 Task: Check the sale-to-list ratio of bar in the last 1 year.
Action: Mouse moved to (992, 219)
Screenshot: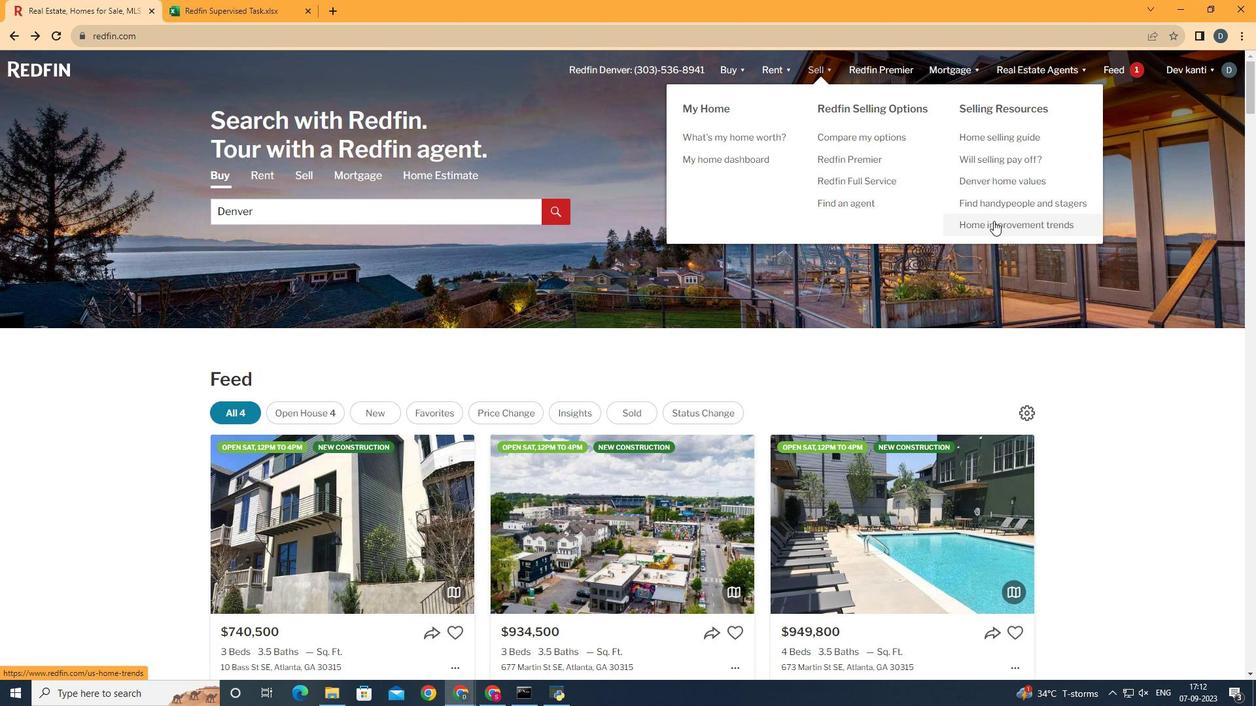
Action: Mouse pressed left at (992, 219)
Screenshot: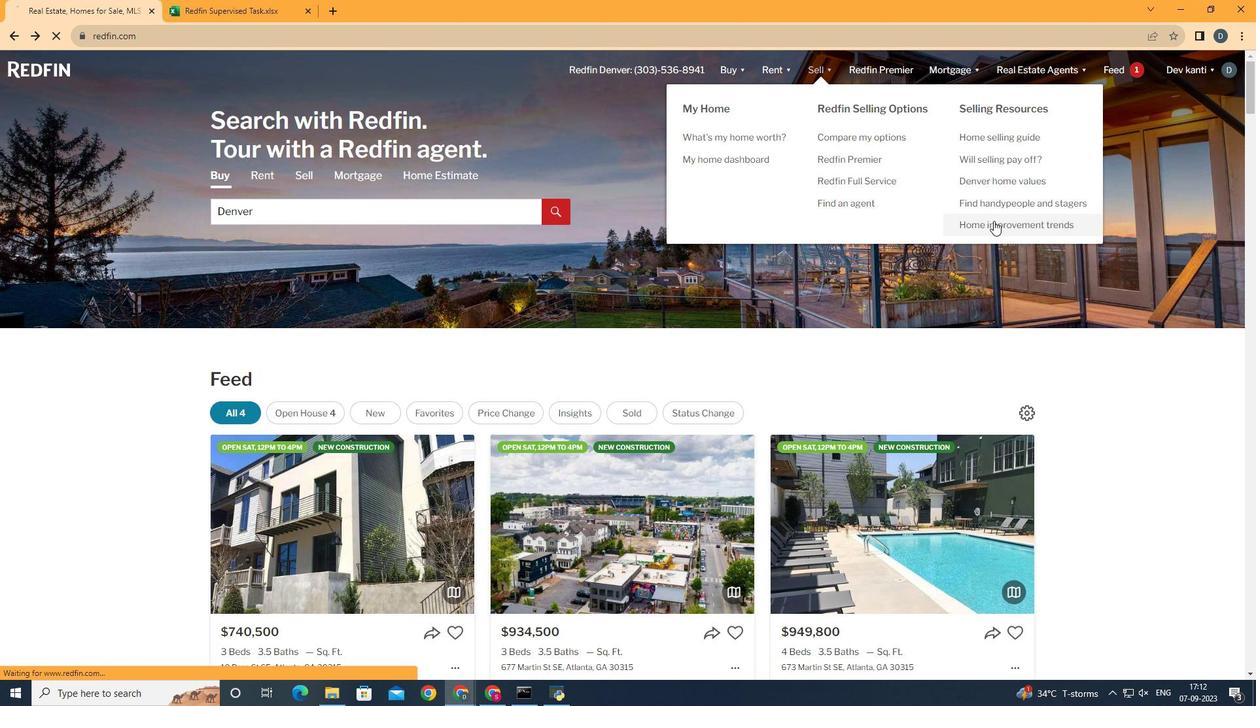 
Action: Mouse moved to (303, 252)
Screenshot: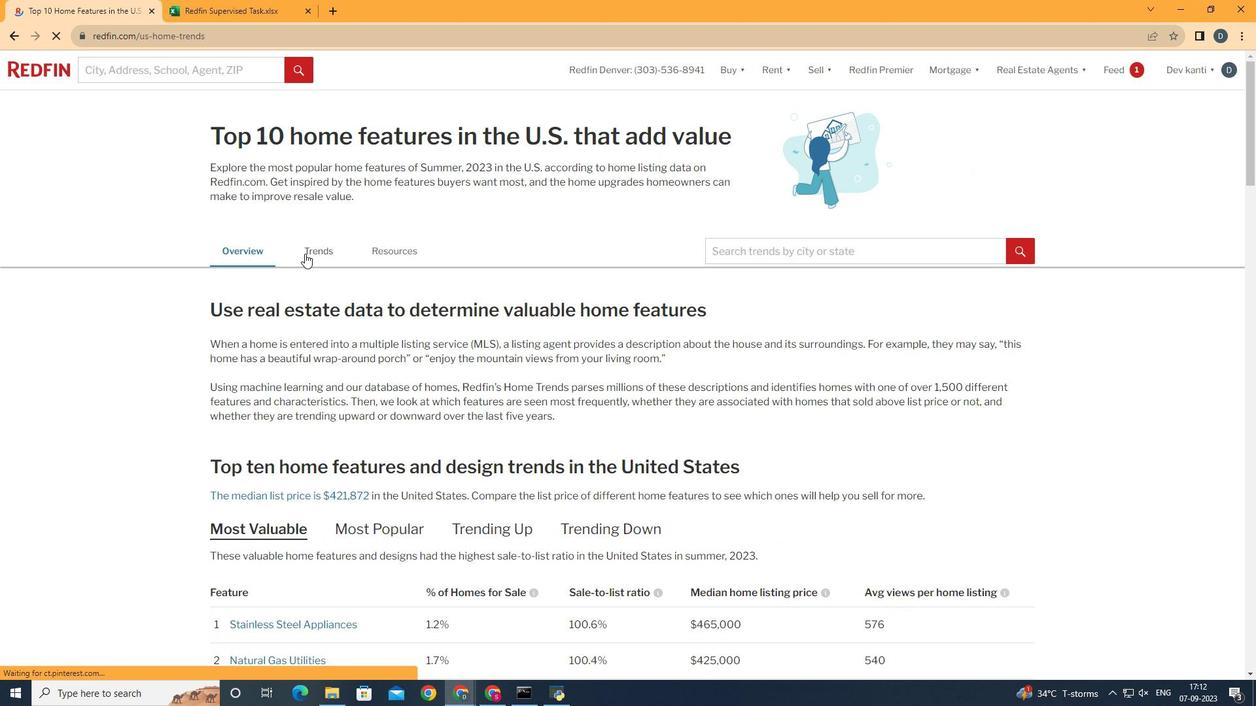 
Action: Mouse pressed left at (303, 252)
Screenshot: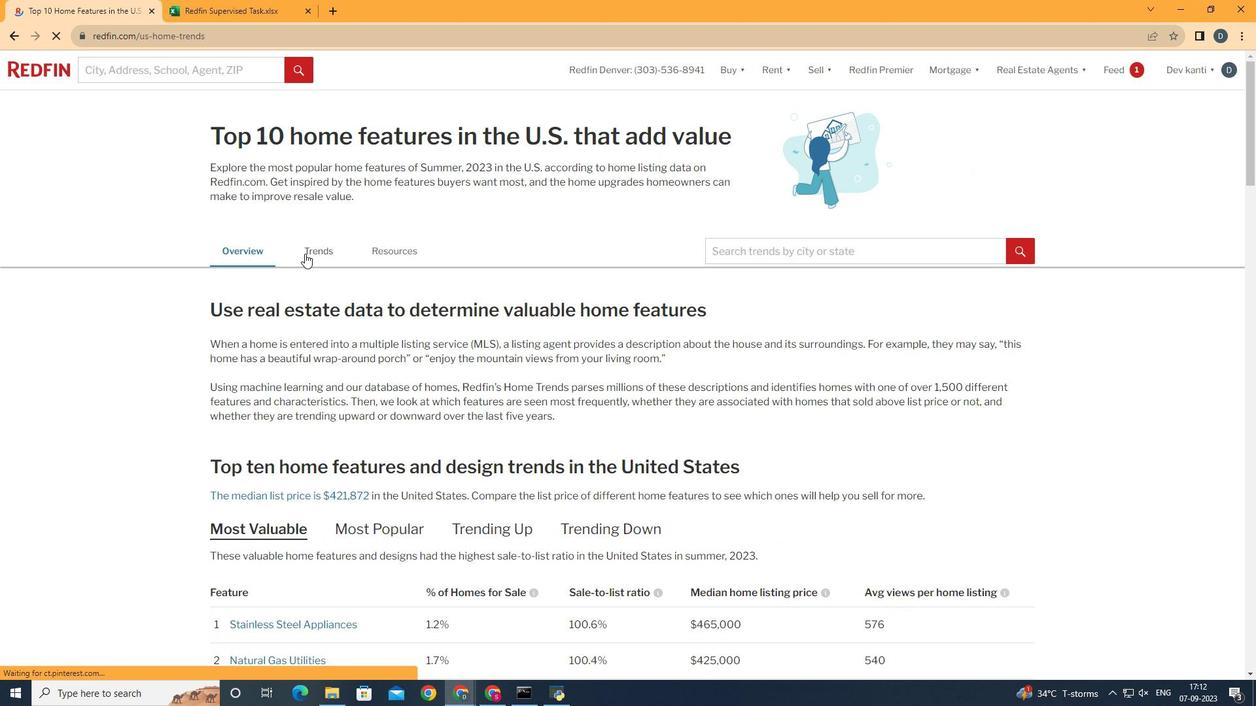 
Action: Mouse moved to (454, 327)
Screenshot: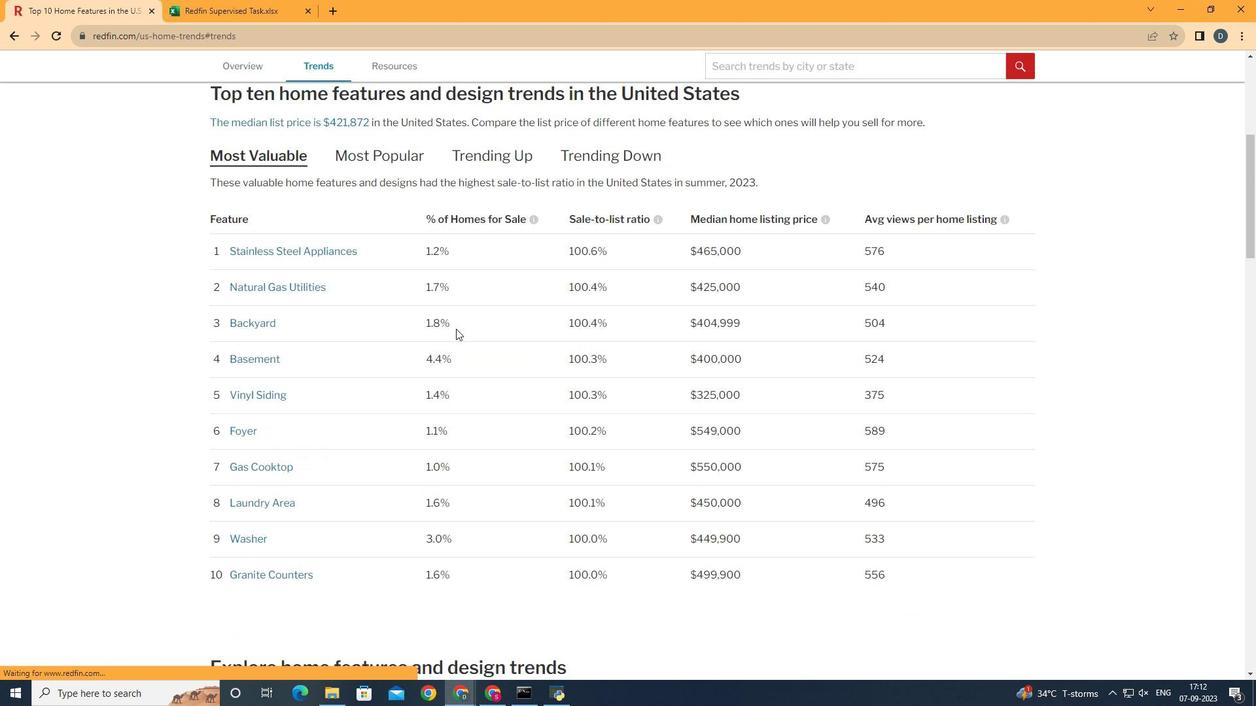 
Action: Mouse scrolled (454, 326) with delta (0, 0)
Screenshot: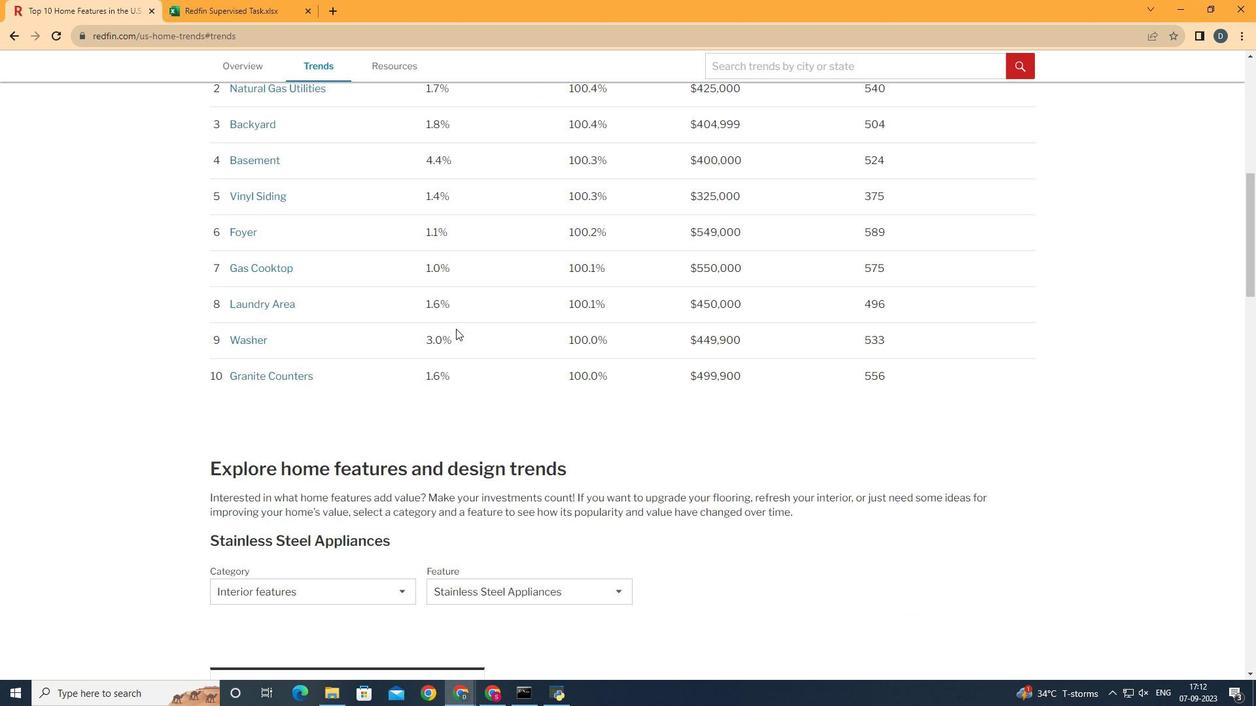 
Action: Mouse scrolled (454, 326) with delta (0, 0)
Screenshot: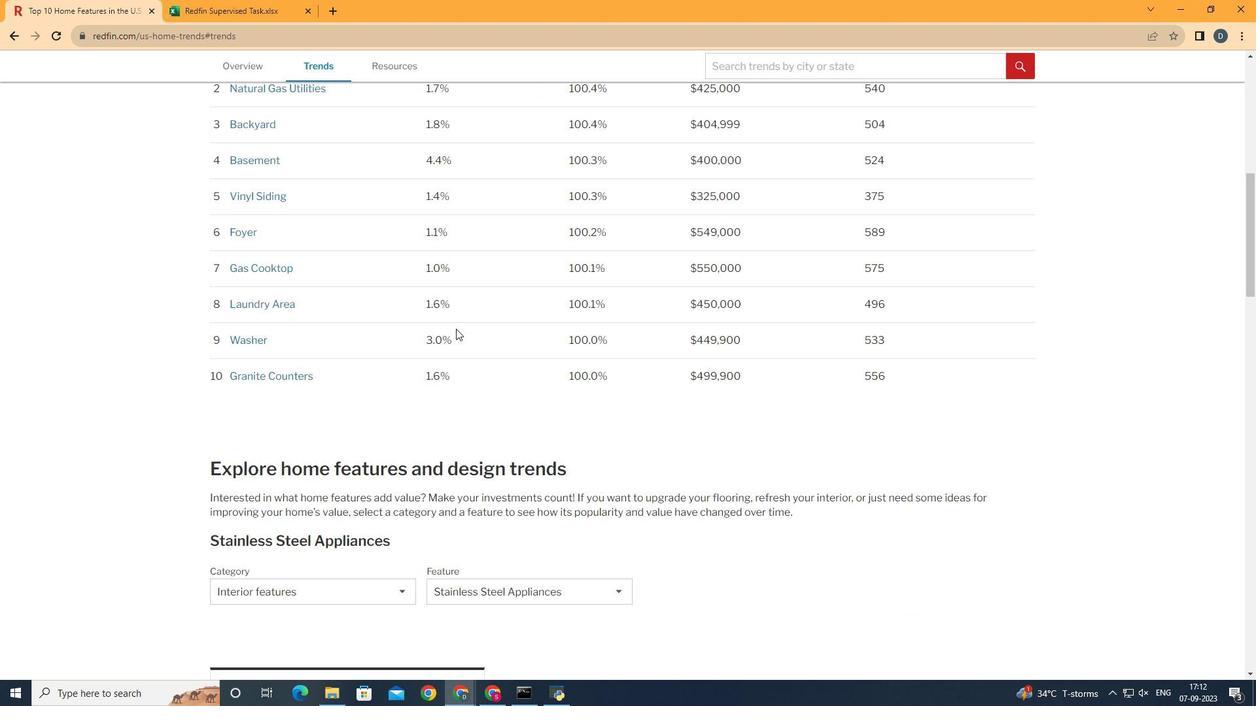 
Action: Mouse scrolled (454, 326) with delta (0, 0)
Screenshot: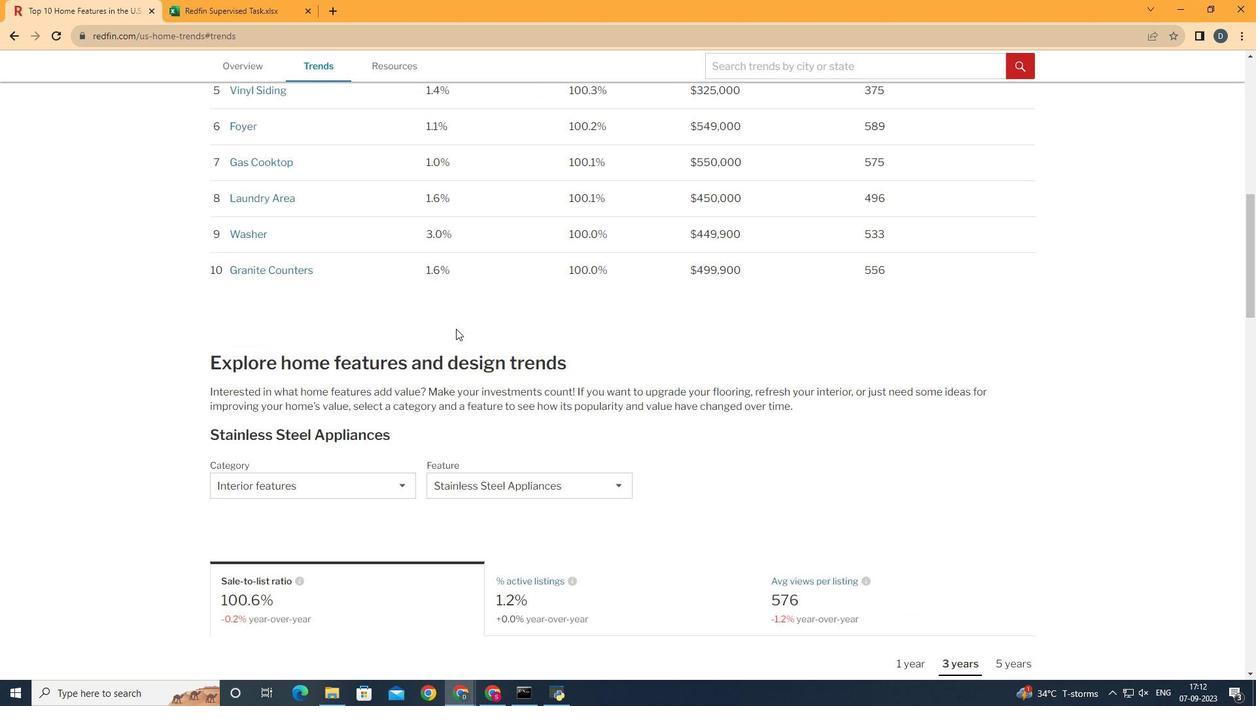 
Action: Mouse scrolled (454, 326) with delta (0, 0)
Screenshot: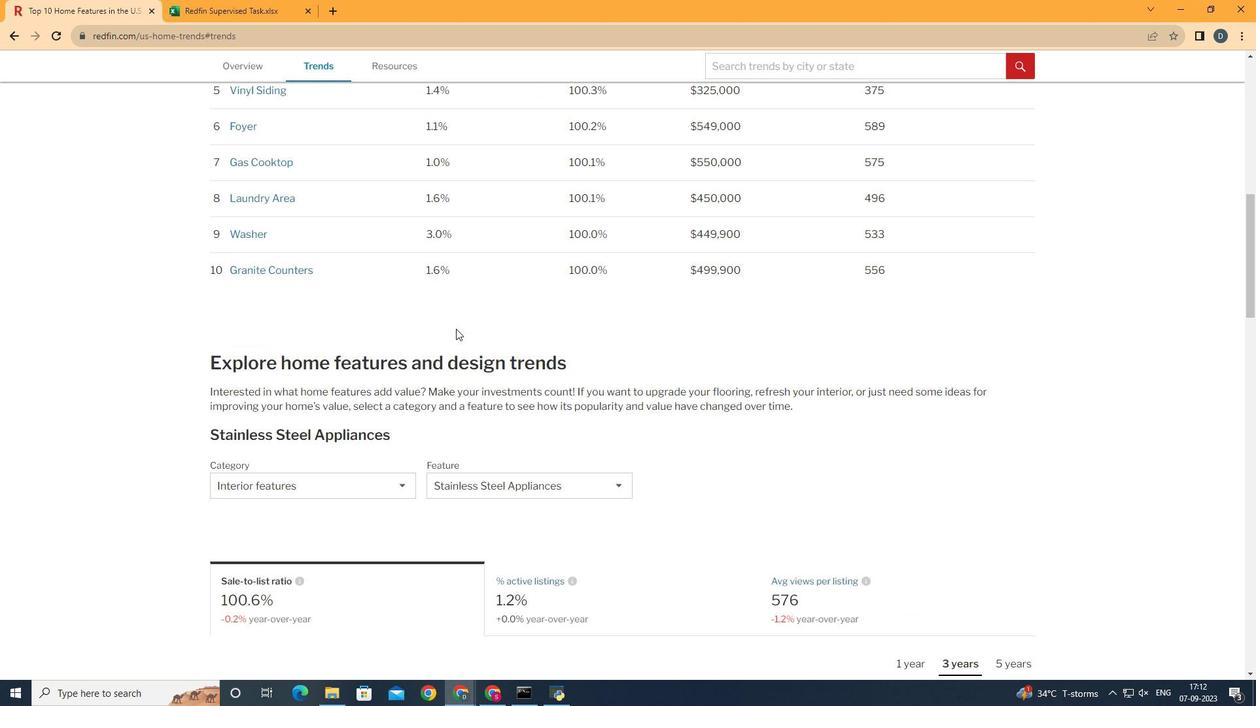 
Action: Mouse scrolled (454, 326) with delta (0, 0)
Screenshot: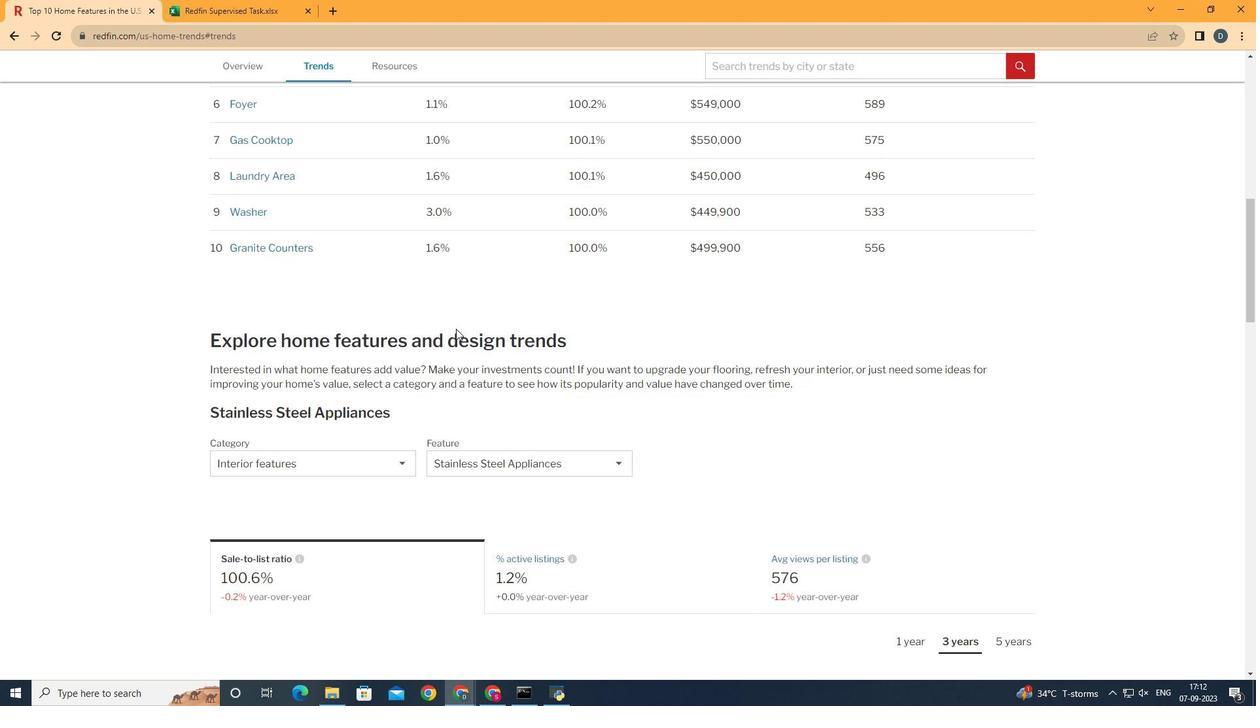 
Action: Mouse scrolled (454, 326) with delta (0, 0)
Screenshot: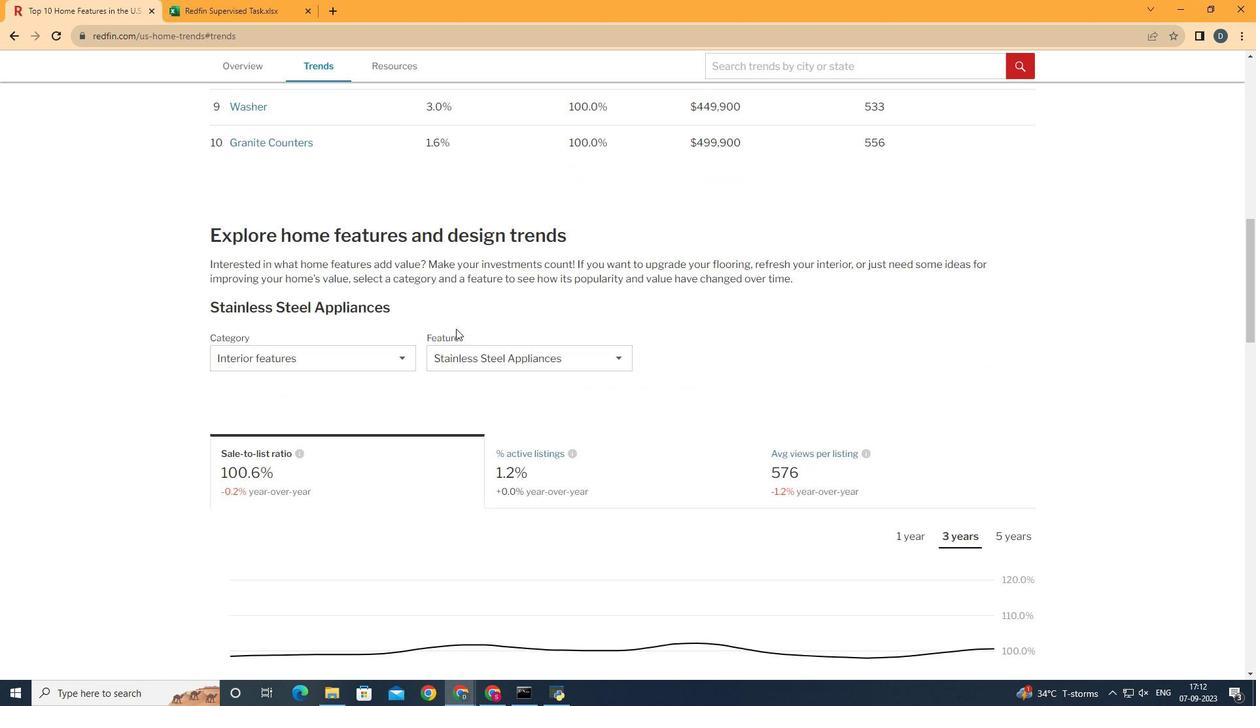 
Action: Mouse scrolled (454, 326) with delta (0, 0)
Screenshot: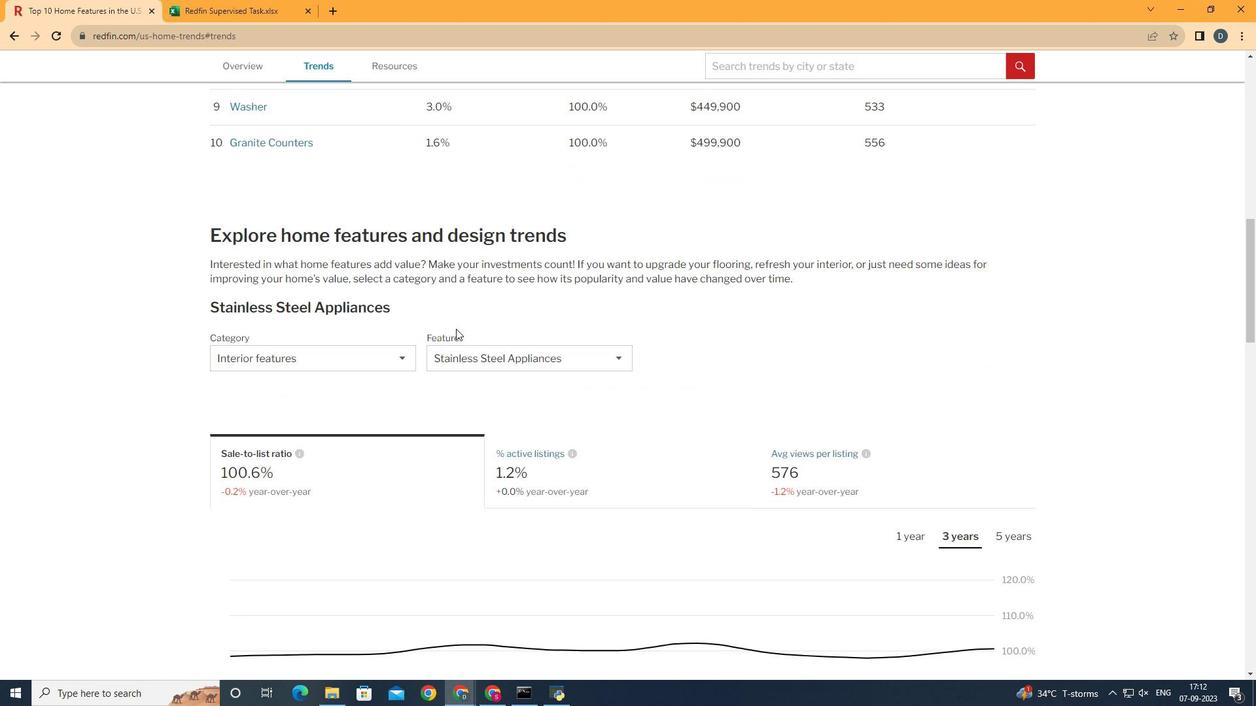 
Action: Mouse scrolled (454, 326) with delta (0, 0)
Screenshot: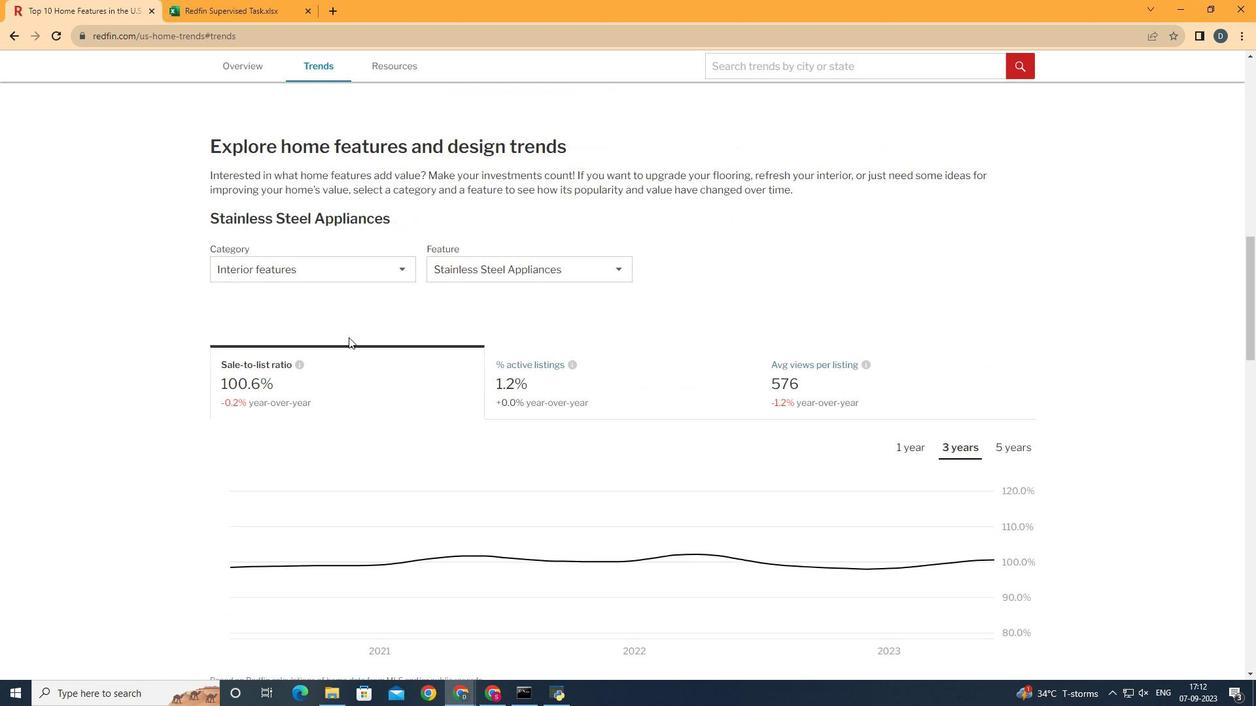 
Action: Mouse moved to (341, 276)
Screenshot: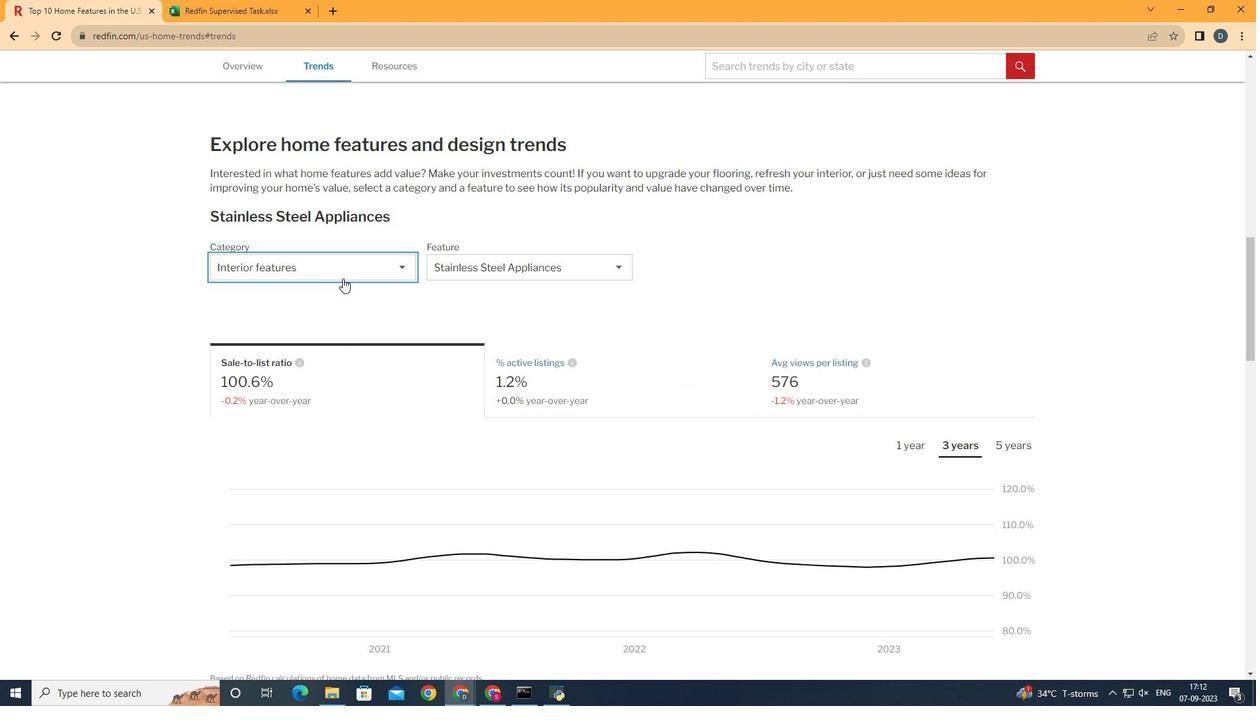 
Action: Mouse pressed left at (341, 276)
Screenshot: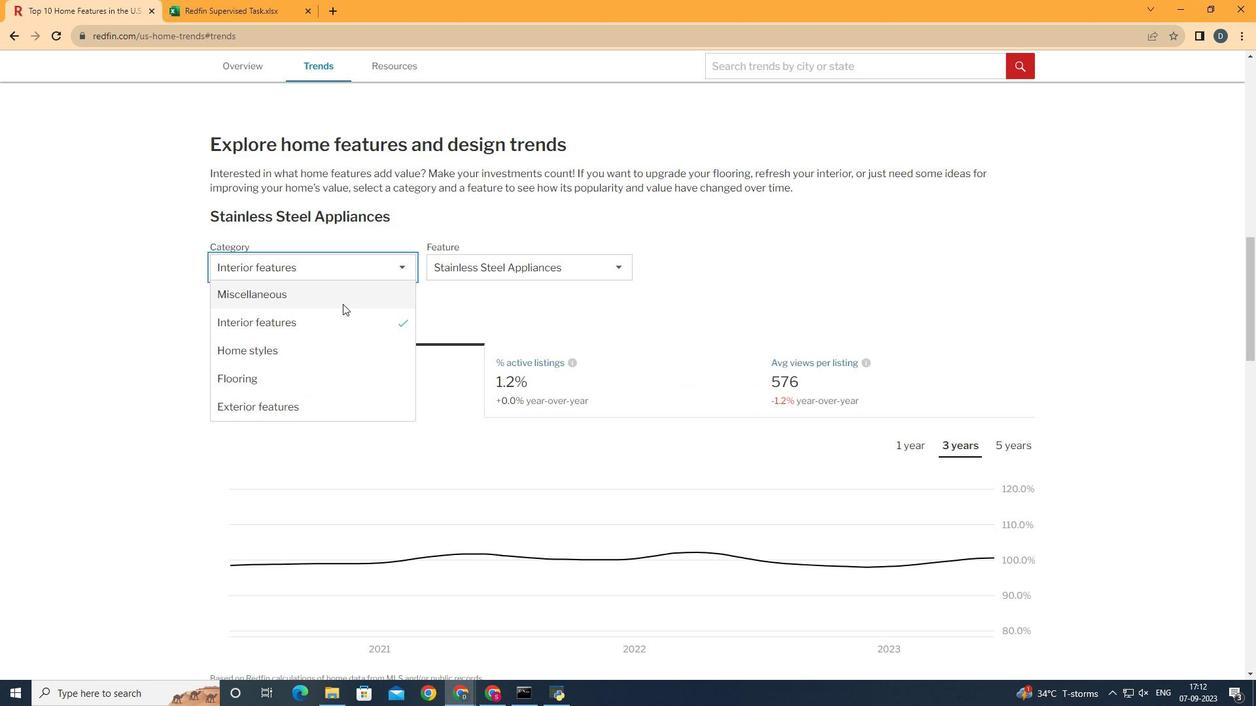 
Action: Mouse moved to (341, 324)
Screenshot: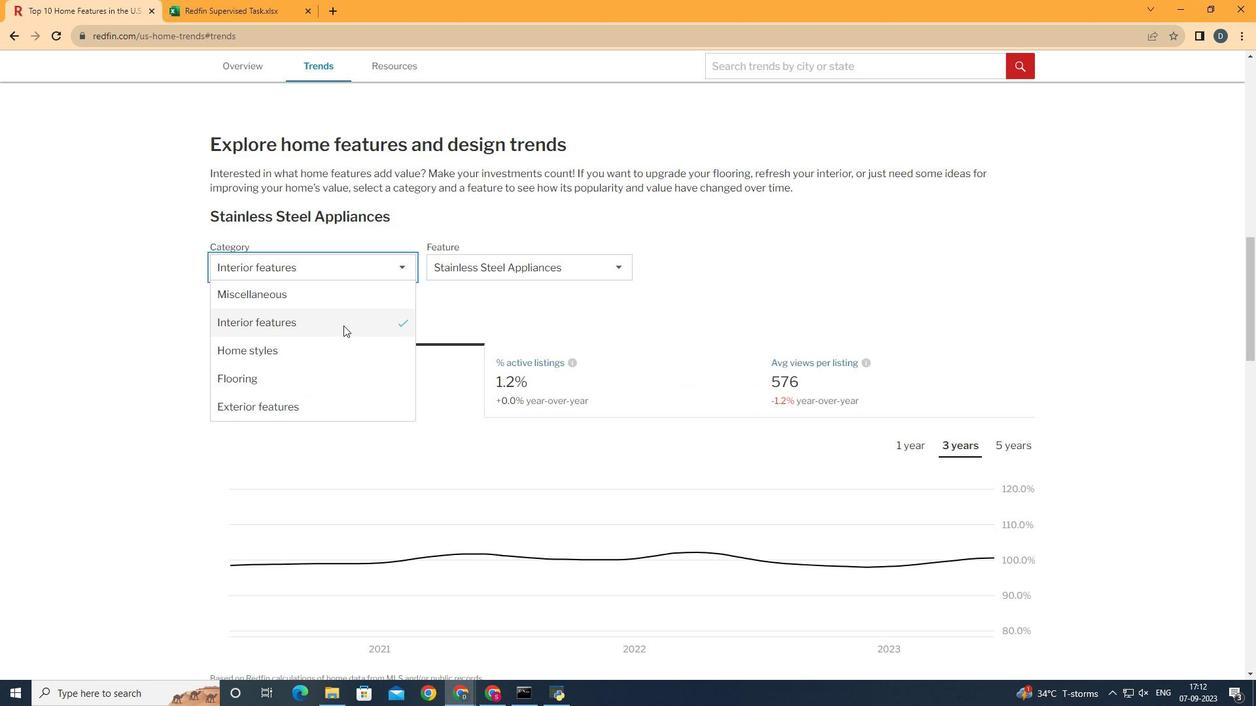 
Action: Mouse pressed left at (341, 324)
Screenshot: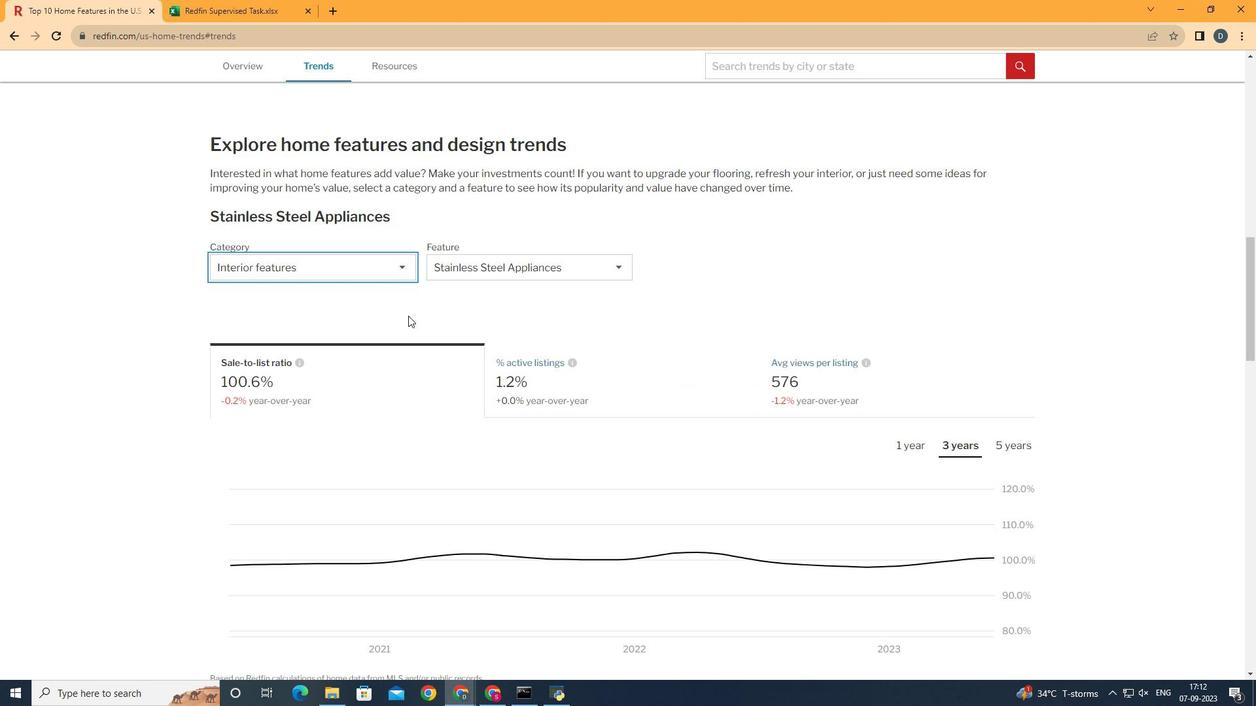 
Action: Mouse moved to (586, 265)
Screenshot: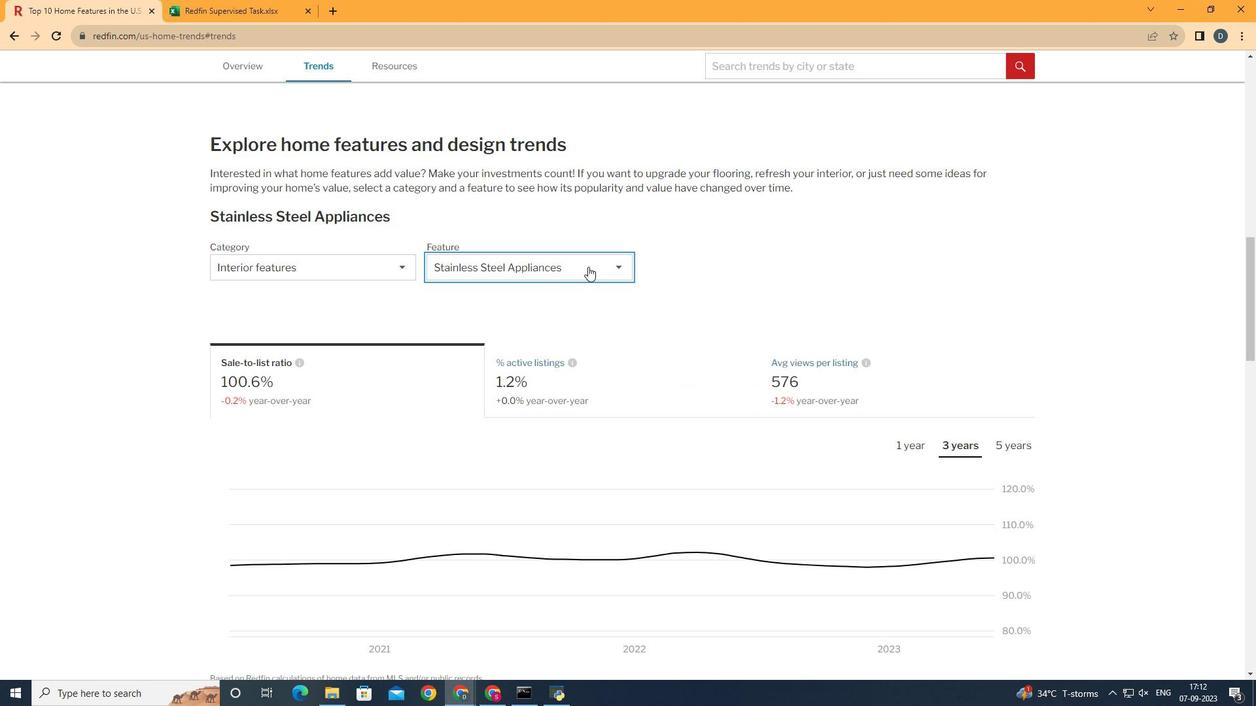 
Action: Mouse pressed left at (586, 265)
Screenshot: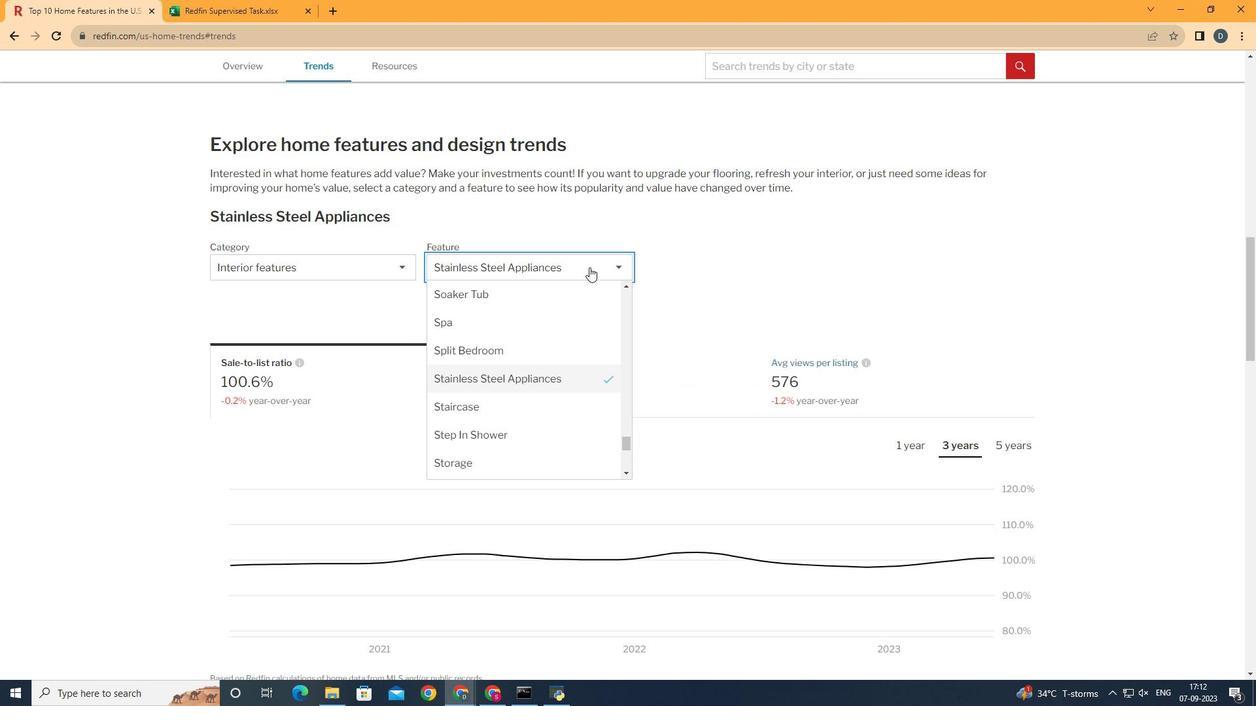 
Action: Mouse moved to (625, 436)
Screenshot: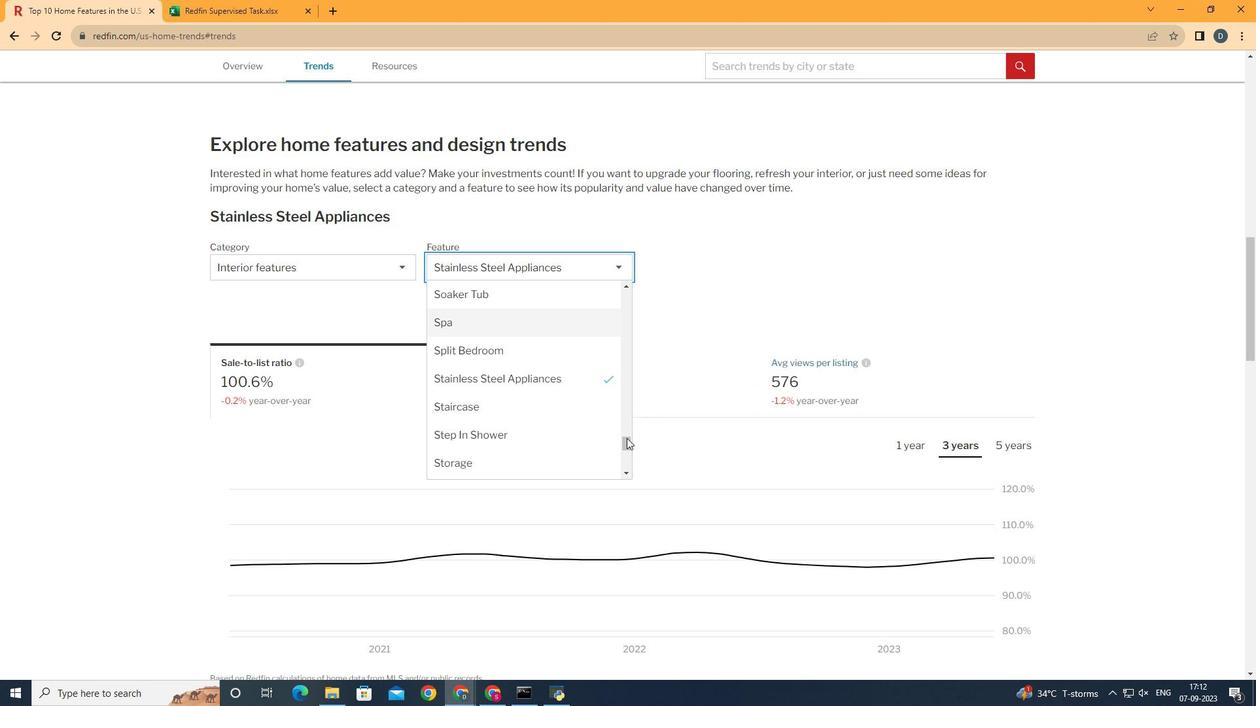 
Action: Mouse pressed left at (625, 436)
Screenshot: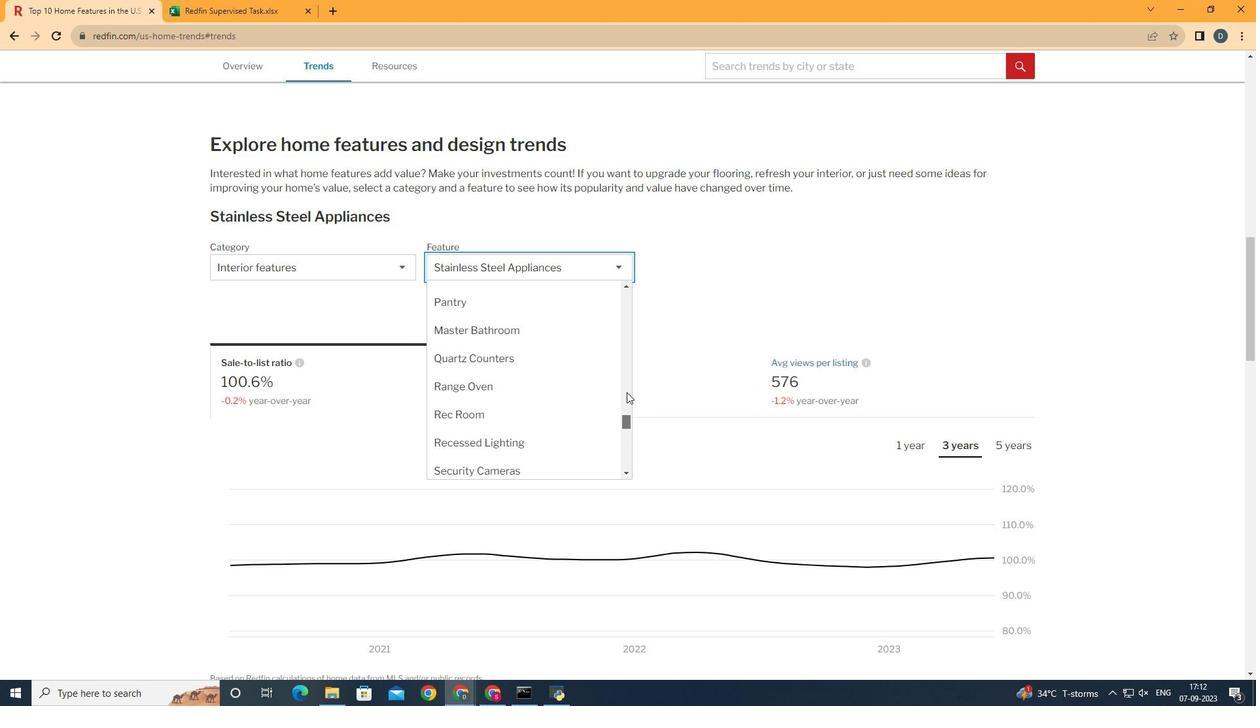 
Action: Mouse moved to (543, 360)
Screenshot: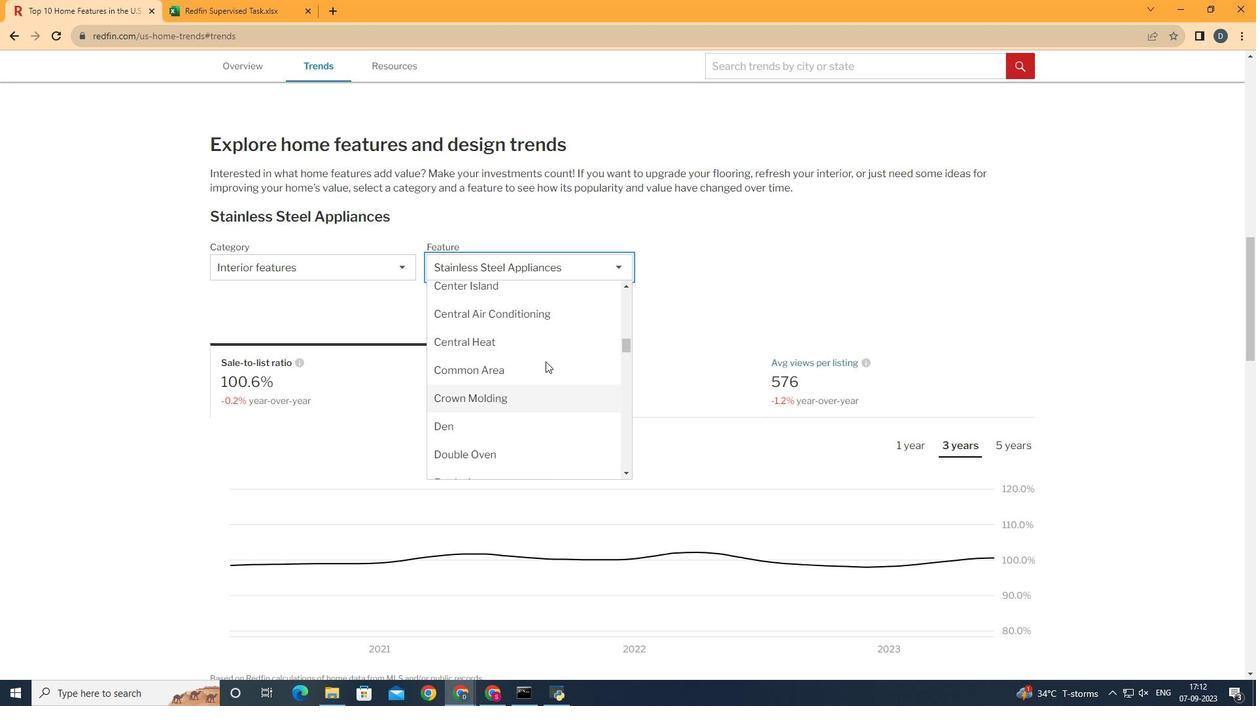 
Action: Mouse scrolled (543, 360) with delta (0, 0)
Screenshot: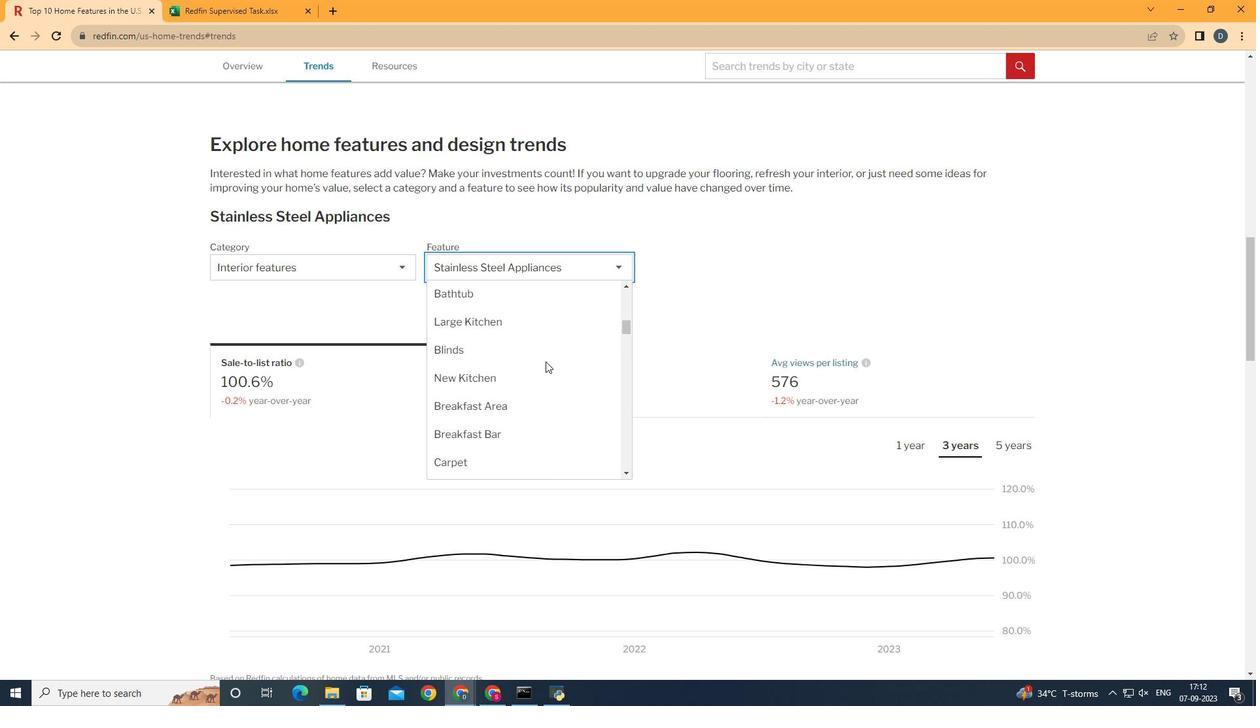 
Action: Mouse scrolled (543, 360) with delta (0, 0)
Screenshot: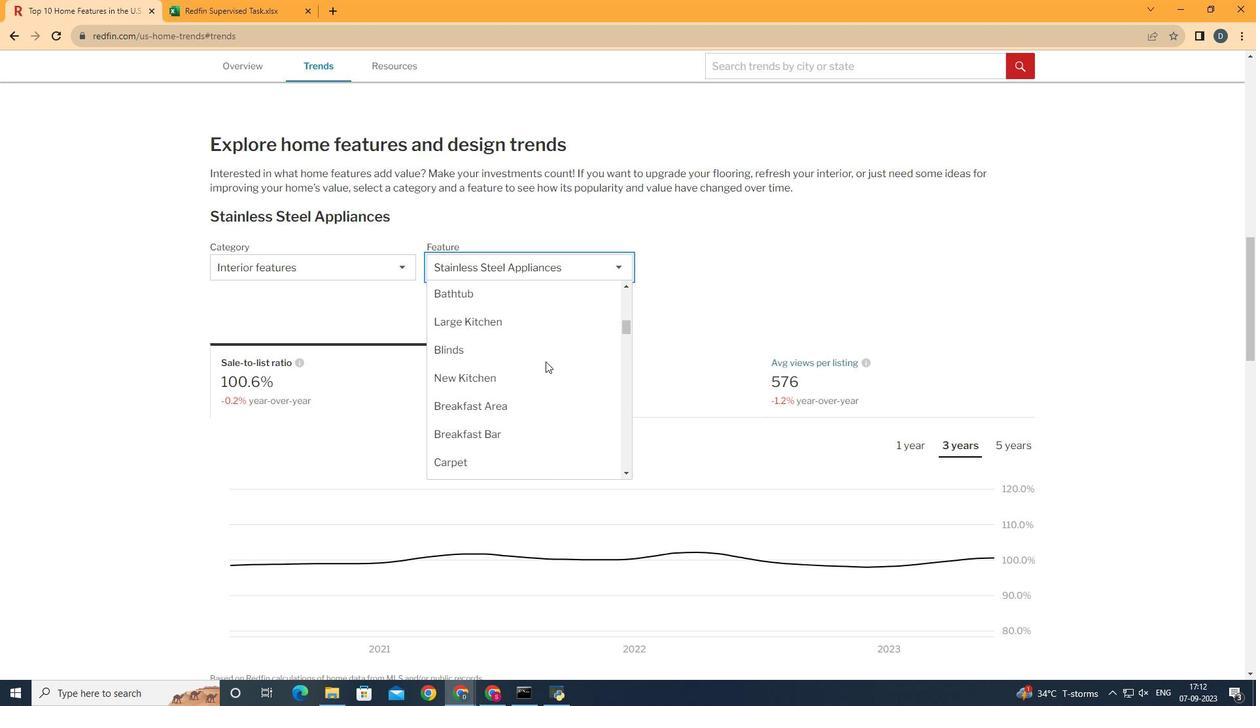 
Action: Mouse scrolled (543, 360) with delta (0, 0)
Screenshot: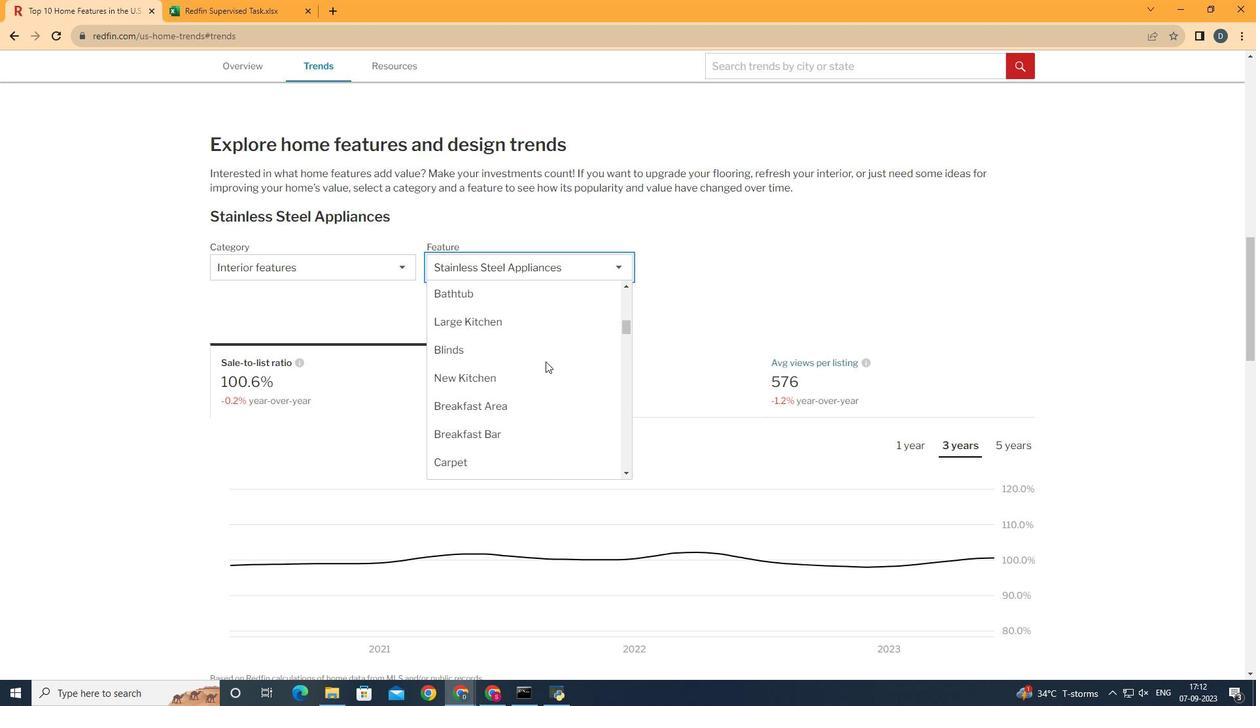 
Action: Mouse scrolled (543, 360) with delta (0, 0)
Screenshot: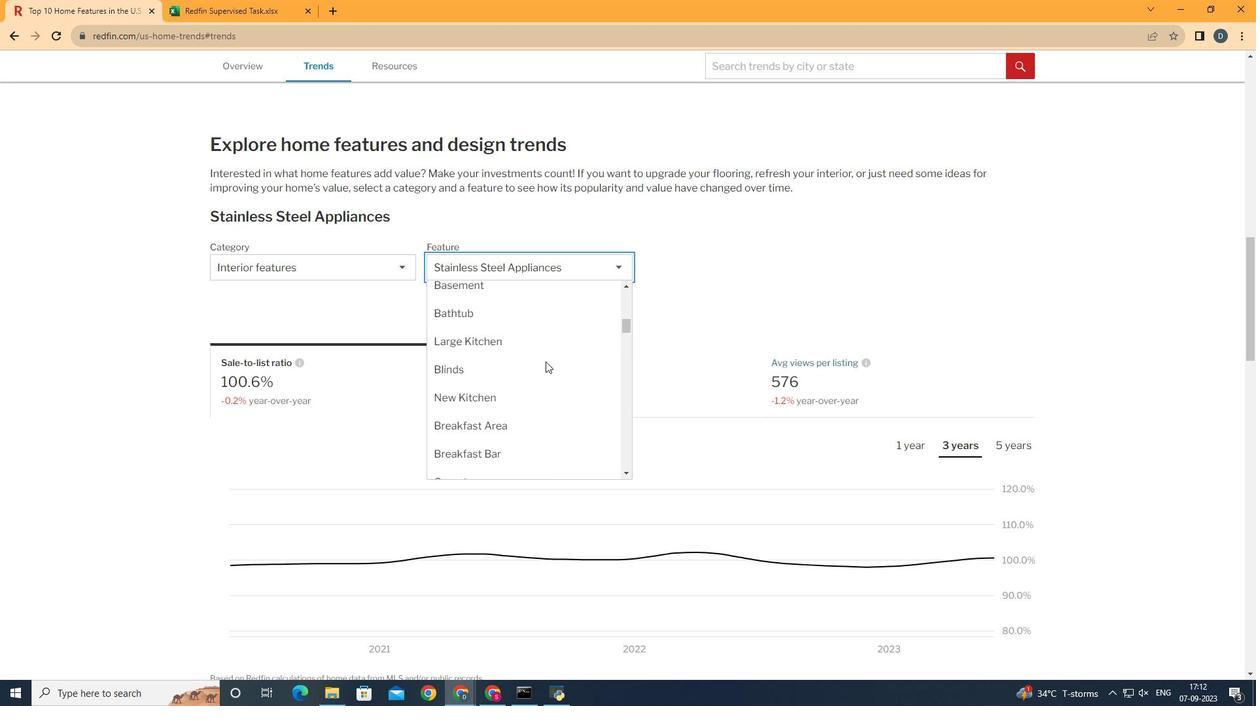 
Action: Mouse scrolled (543, 360) with delta (0, 0)
Screenshot: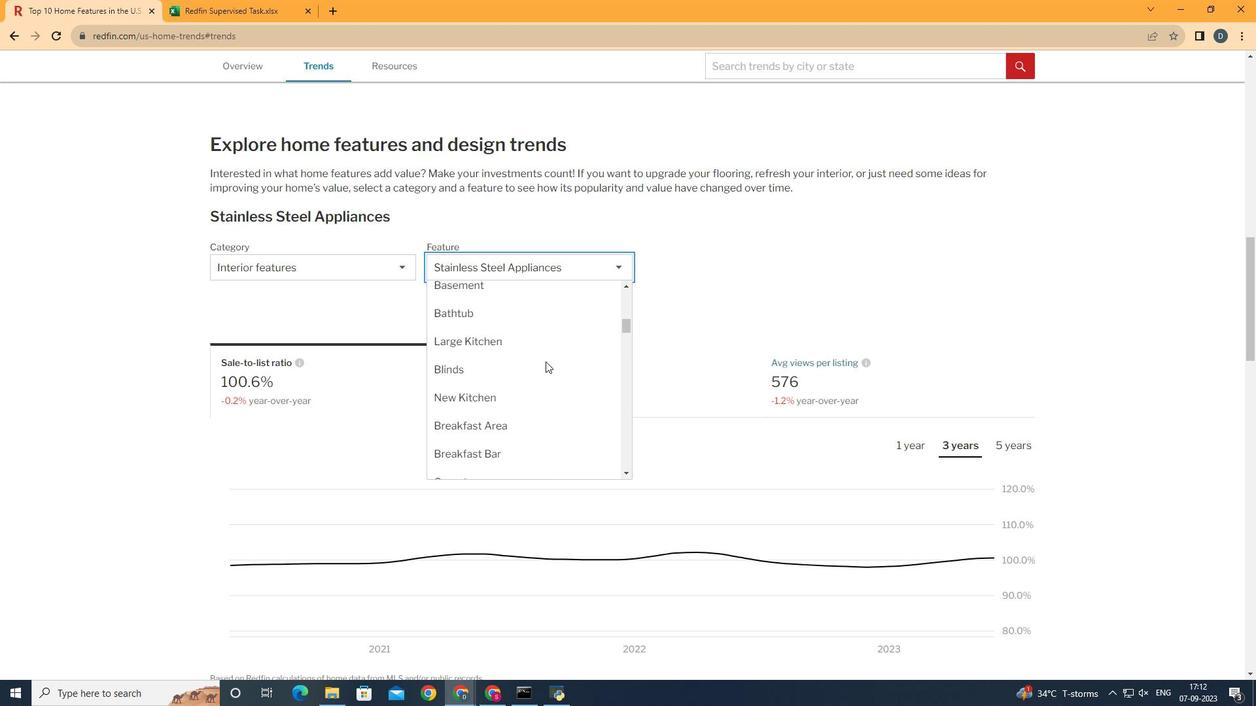 
Action: Mouse scrolled (543, 360) with delta (0, 0)
Screenshot: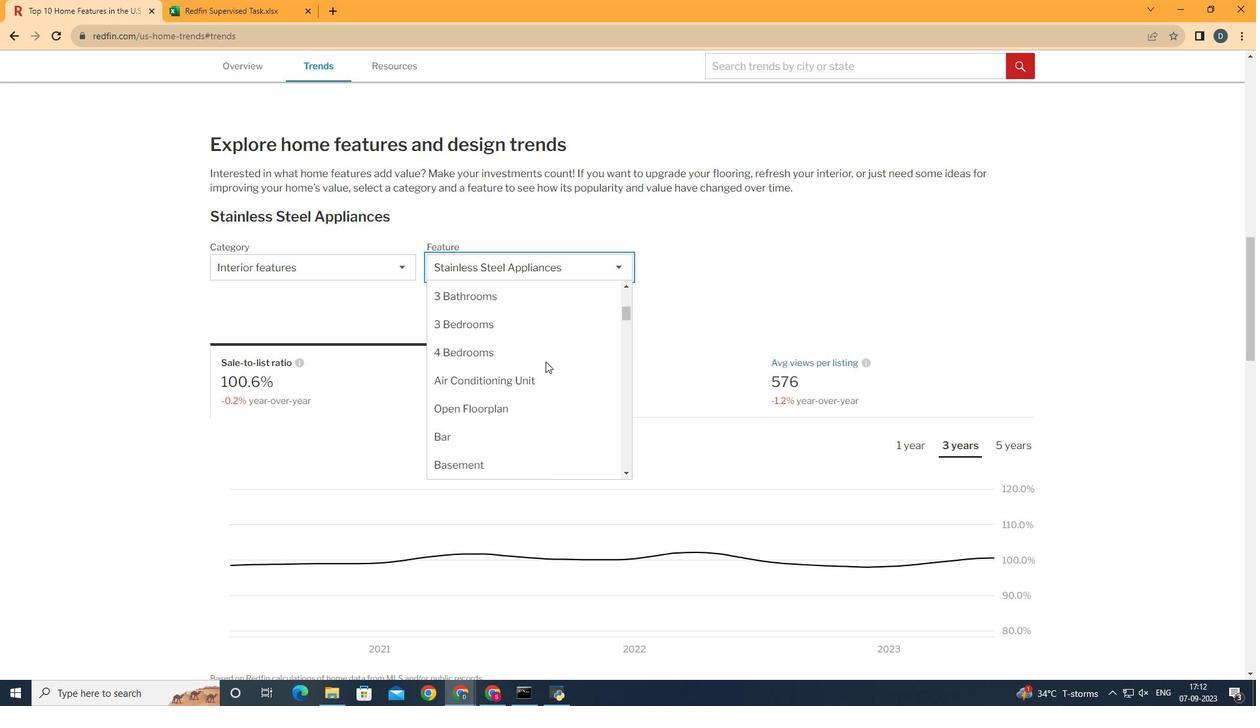 
Action: Mouse scrolled (543, 360) with delta (0, 0)
Screenshot: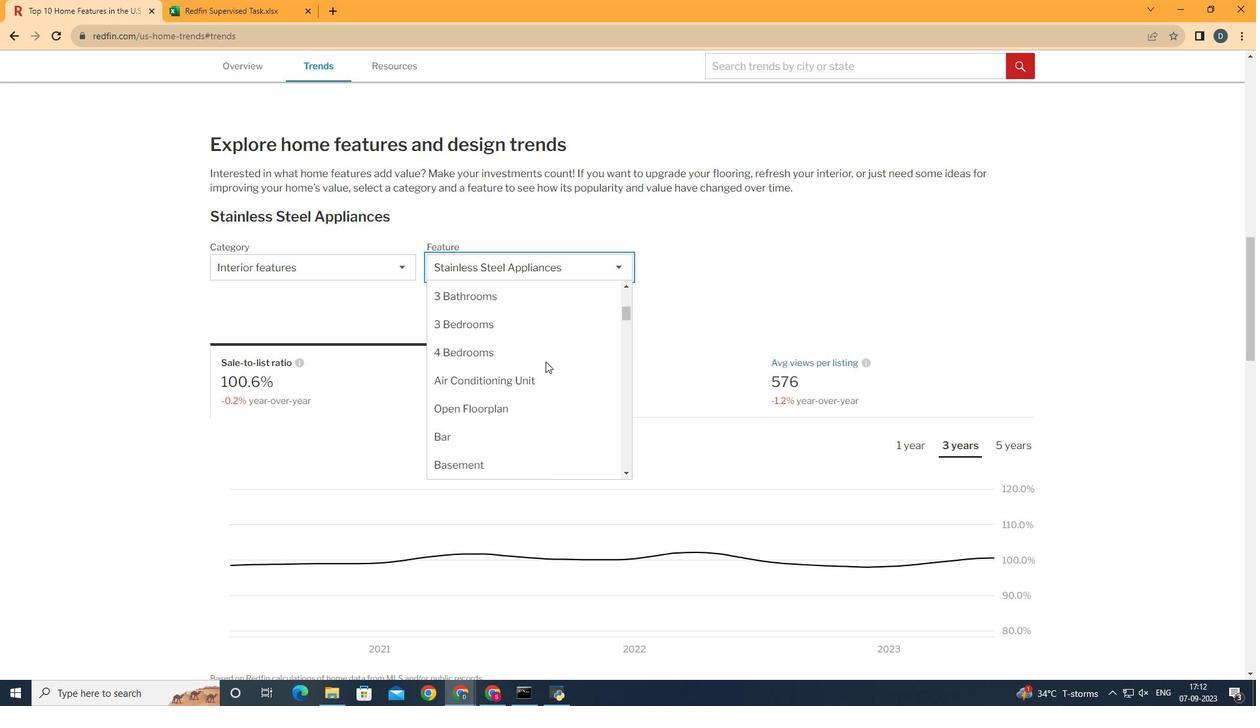 
Action: Mouse scrolled (543, 360) with delta (0, 0)
Screenshot: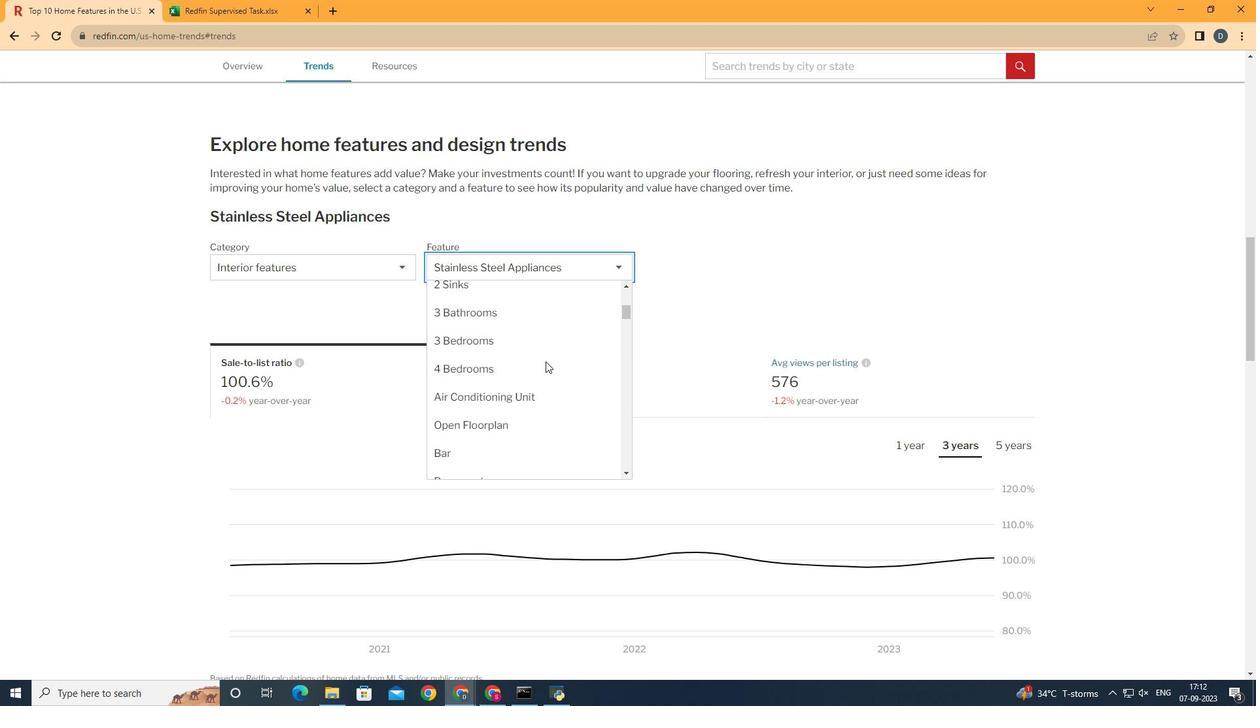 
Action: Mouse scrolled (543, 360) with delta (0, 0)
Screenshot: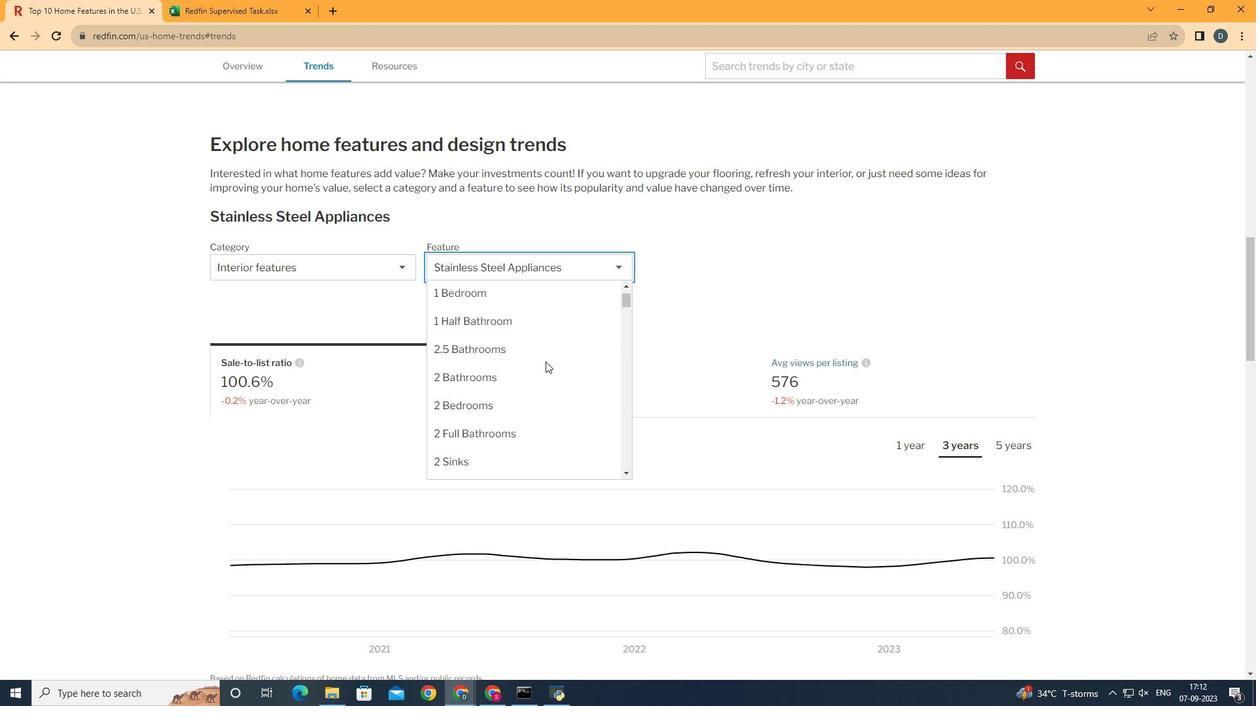 
Action: Mouse scrolled (543, 360) with delta (0, 0)
Screenshot: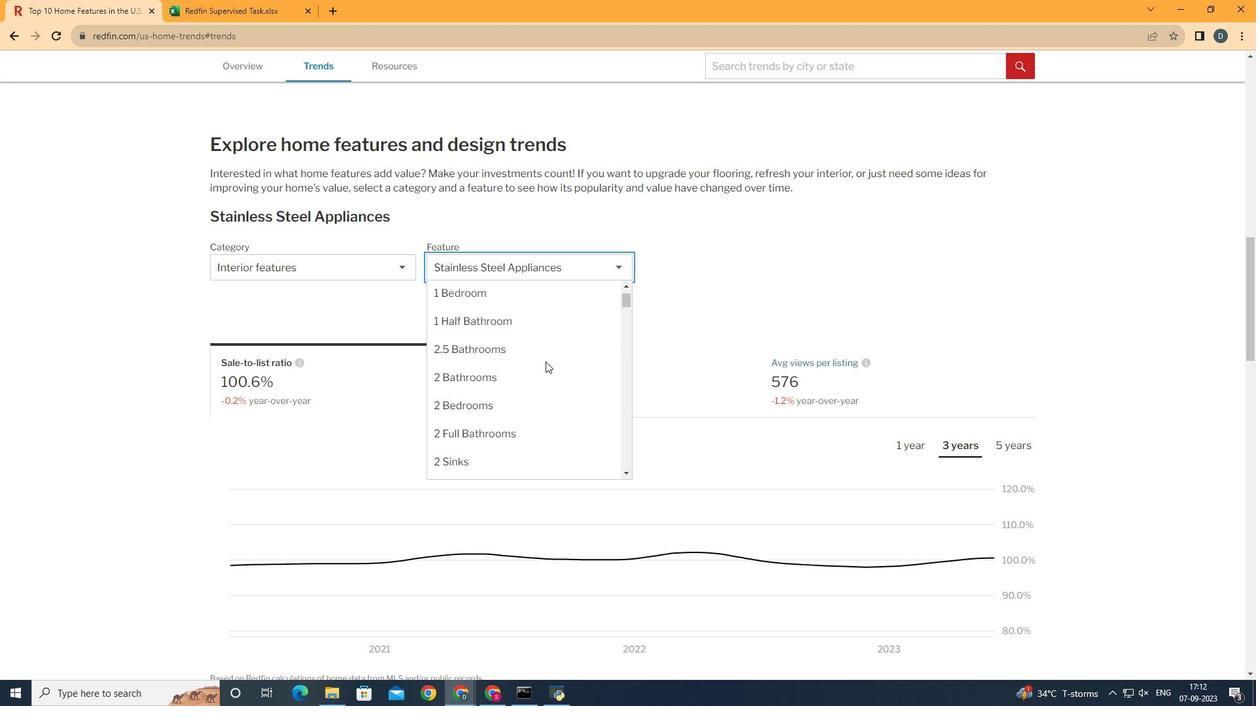 
Action: Mouse scrolled (543, 360) with delta (0, 0)
Screenshot: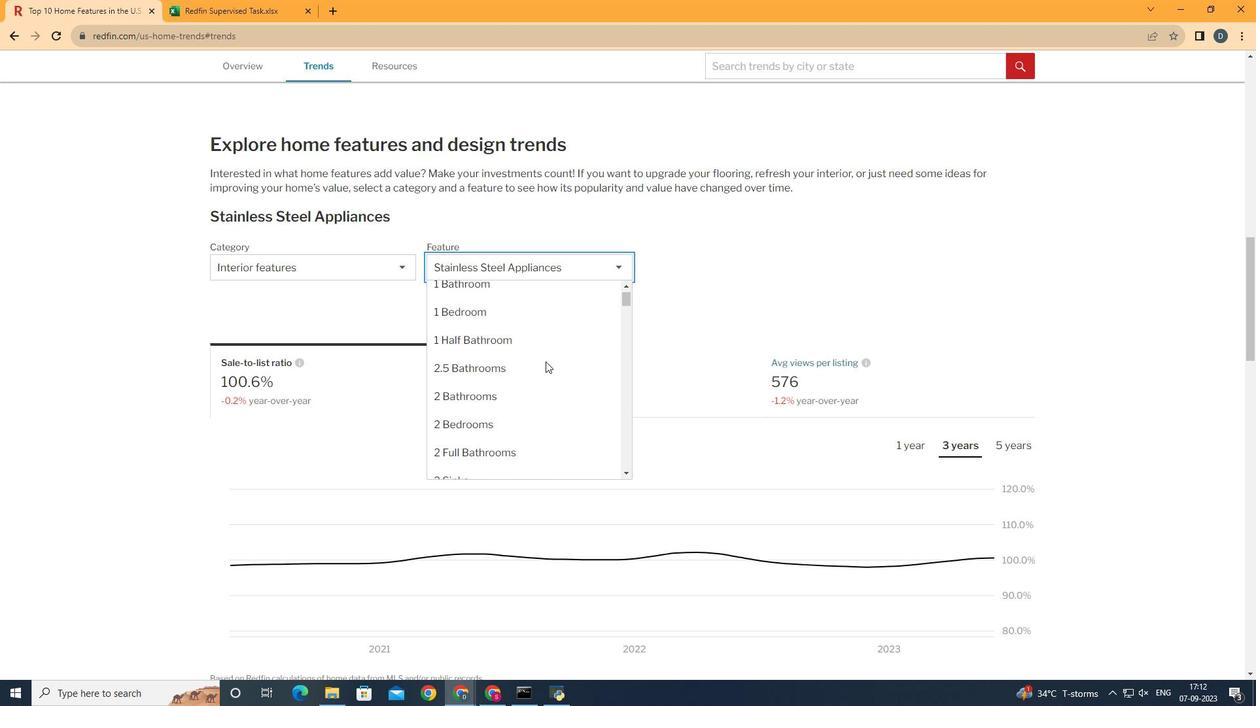 
Action: Mouse scrolled (543, 359) with delta (0, 0)
Screenshot: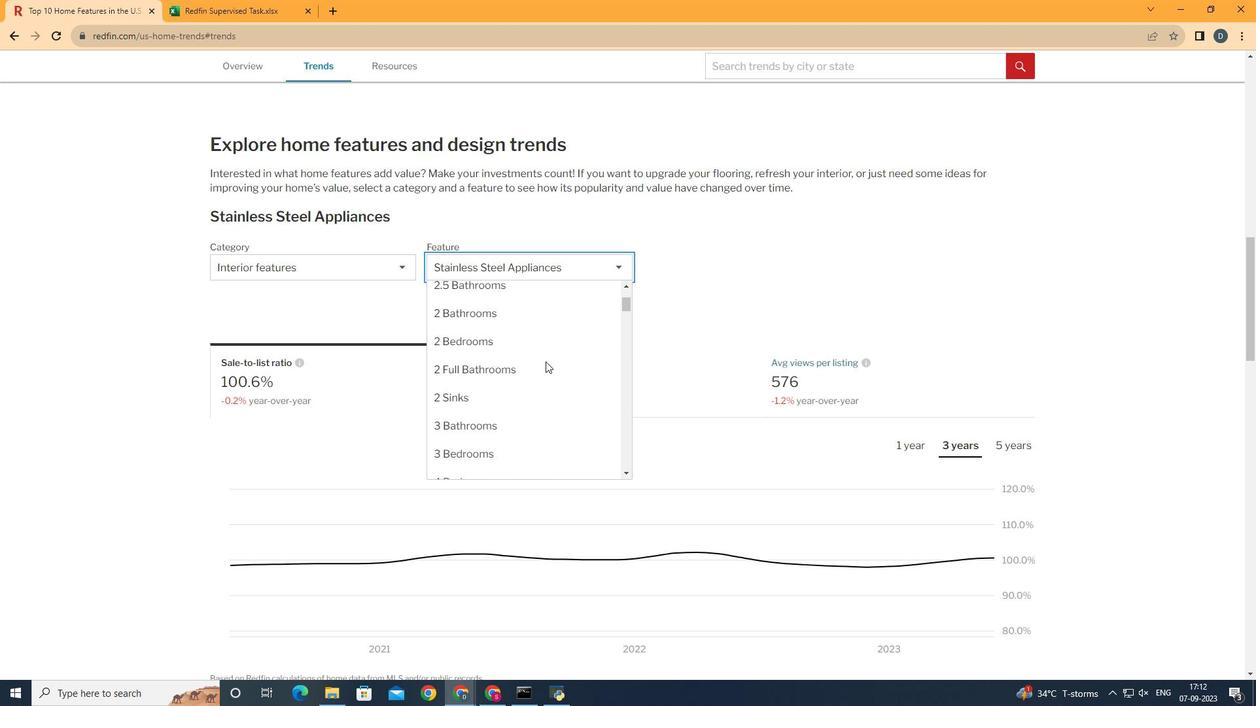 
Action: Mouse scrolled (543, 359) with delta (0, 0)
Screenshot: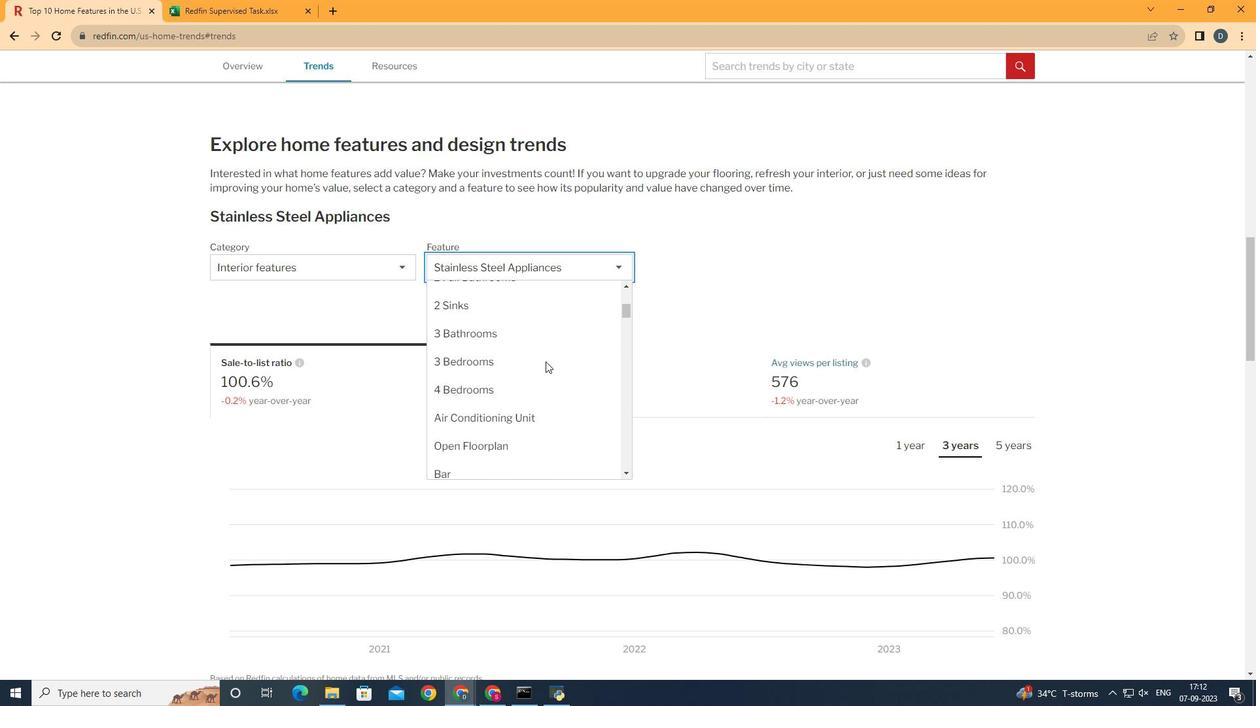 
Action: Mouse scrolled (543, 359) with delta (0, 0)
Screenshot: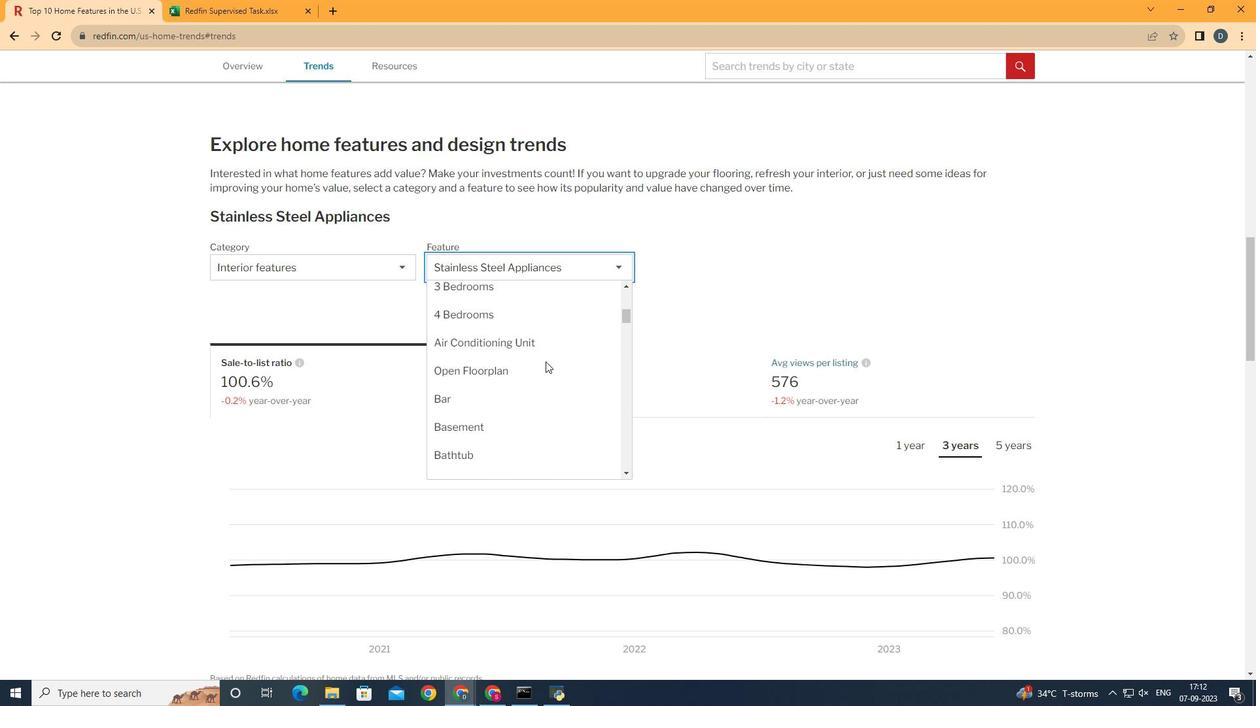 
Action: Mouse scrolled (543, 359) with delta (0, 0)
Screenshot: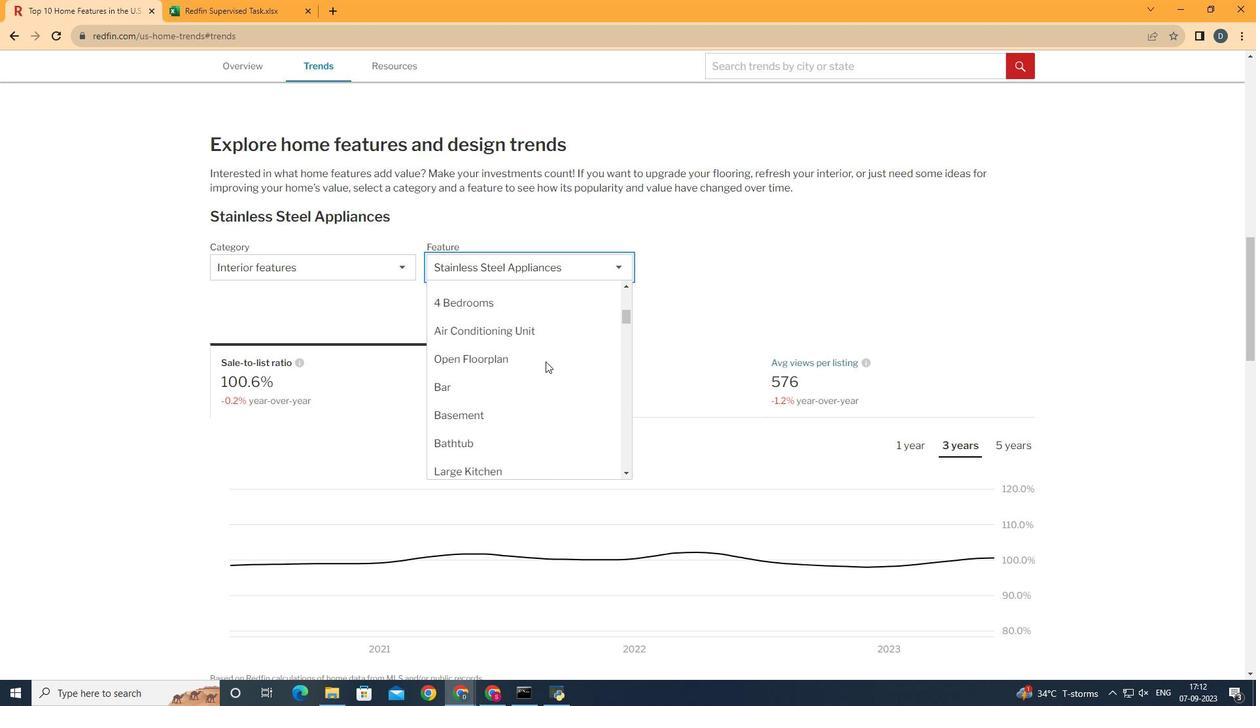 
Action: Mouse scrolled (543, 360) with delta (0, 0)
Screenshot: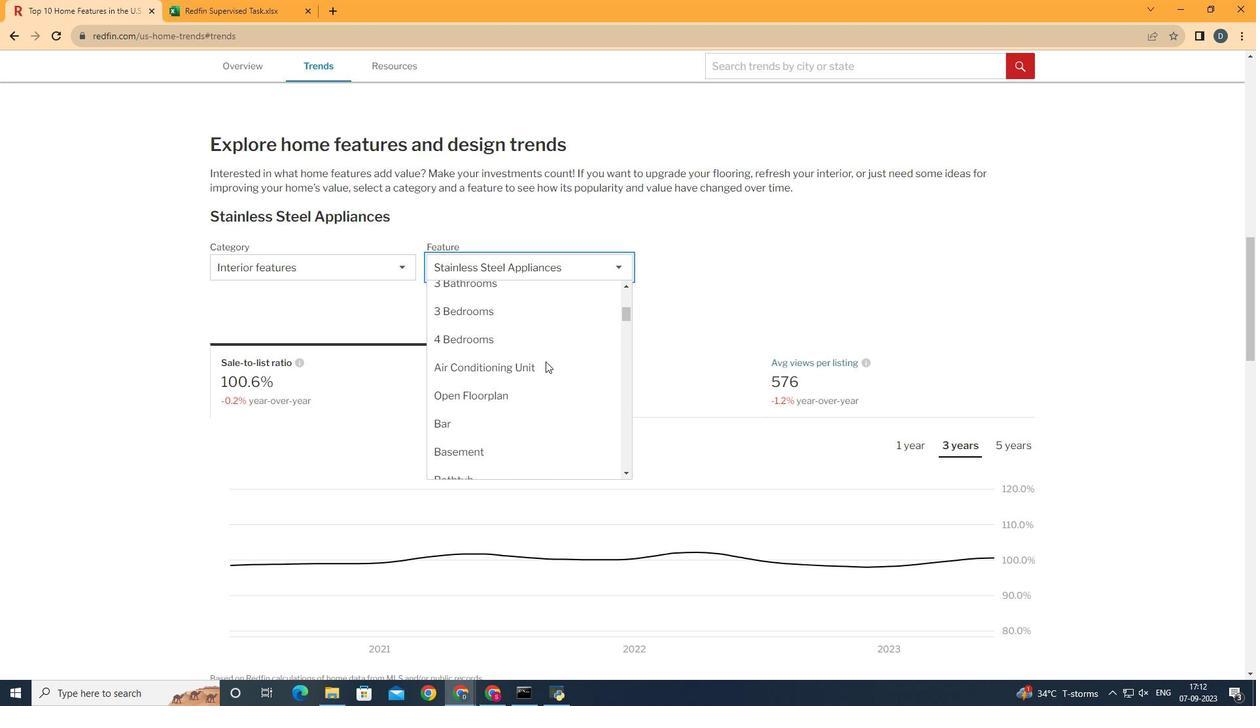 
Action: Mouse scrolled (543, 359) with delta (0, 0)
Screenshot: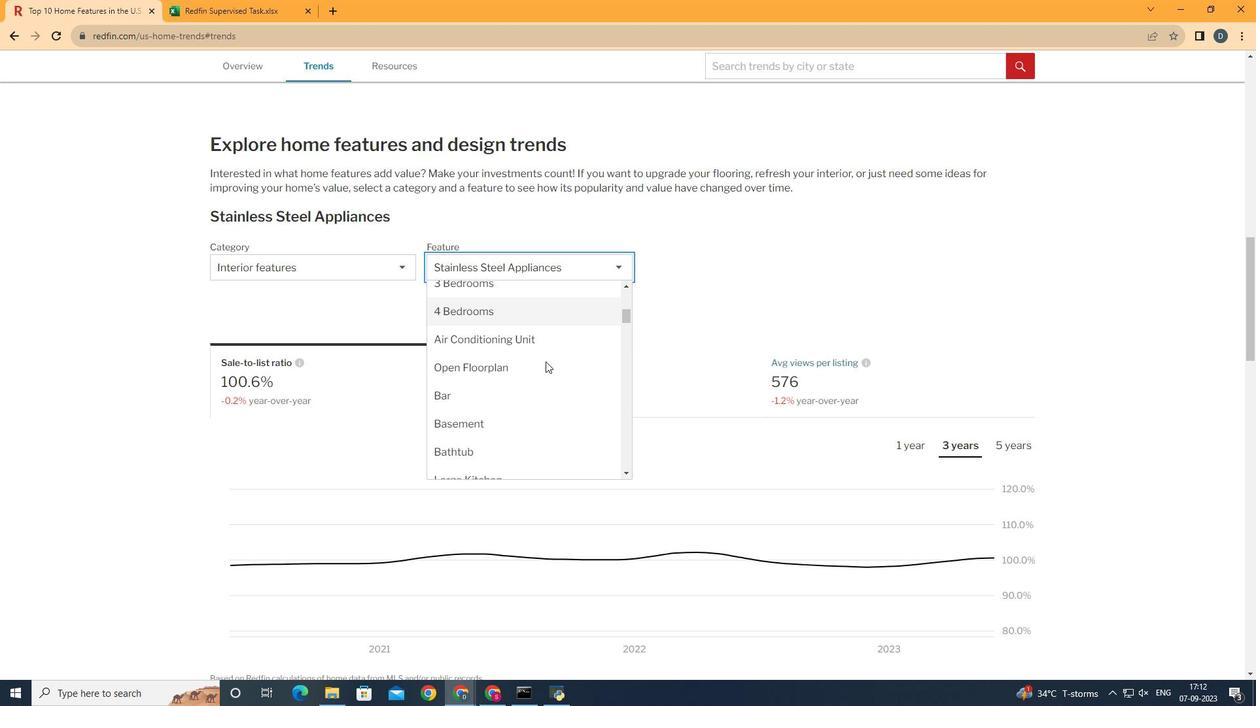
Action: Mouse moved to (499, 380)
Screenshot: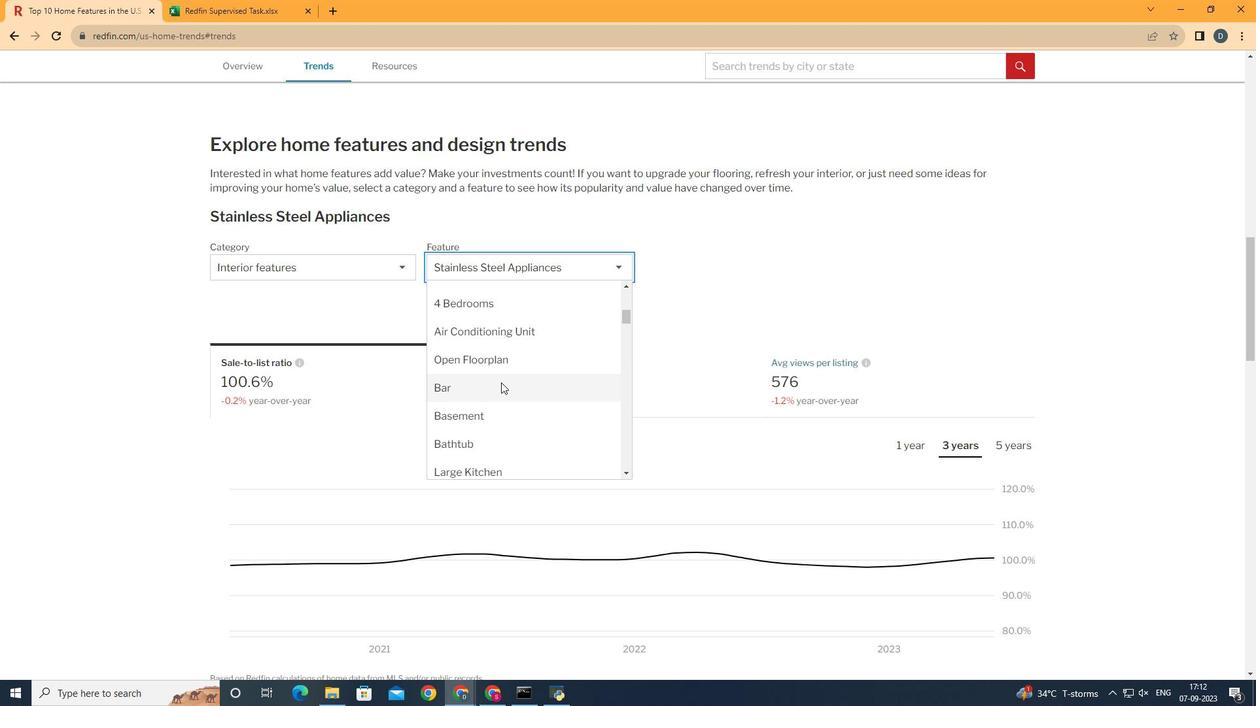 
Action: Mouse pressed left at (499, 380)
Screenshot: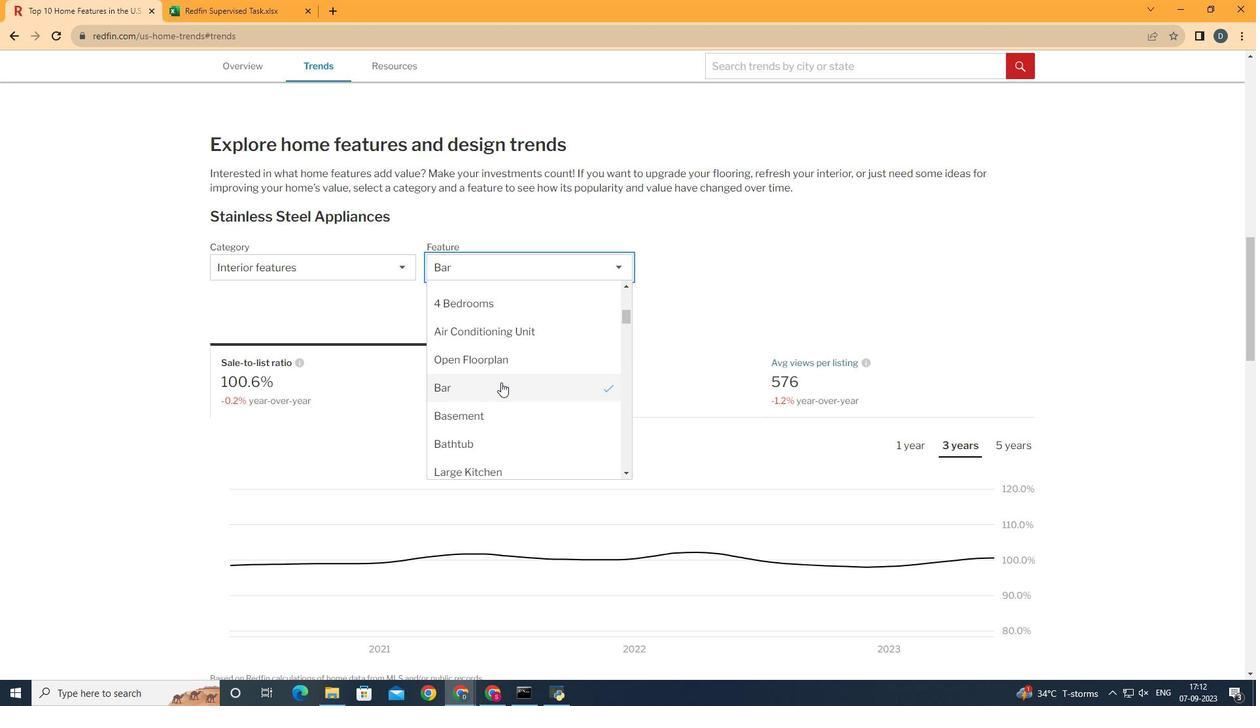 
Action: Mouse moved to (379, 400)
Screenshot: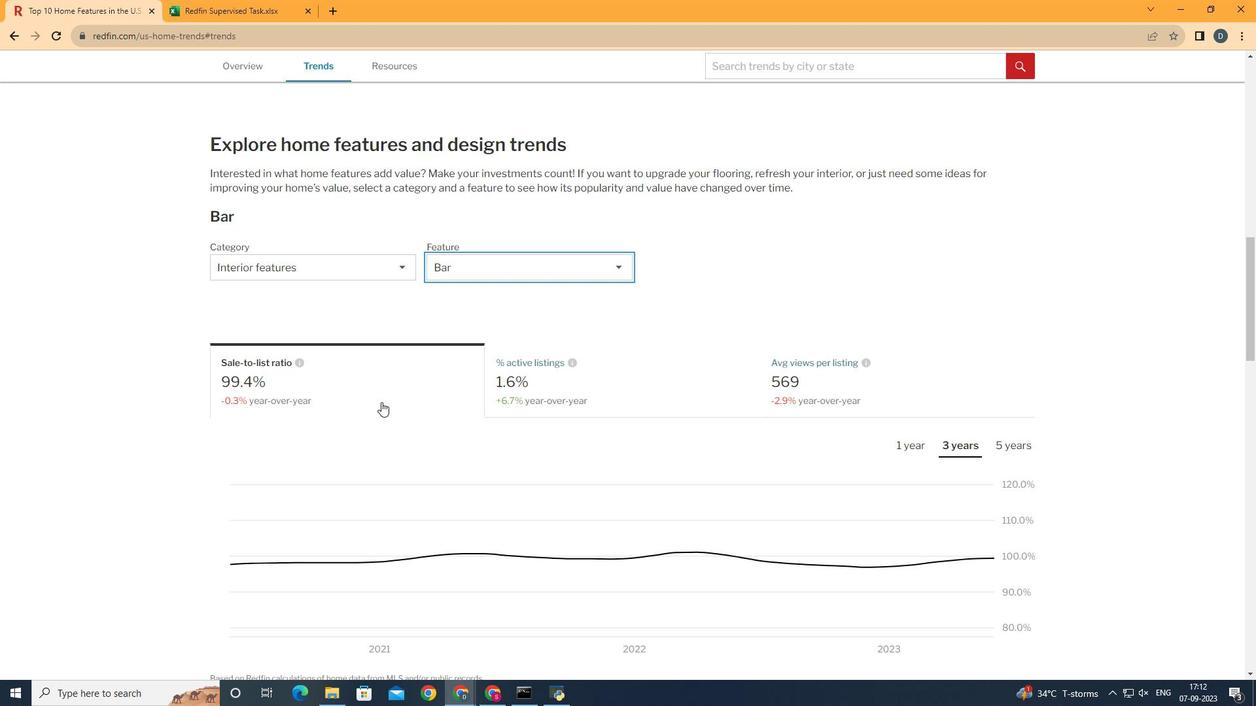 
Action: Mouse pressed left at (379, 400)
Screenshot: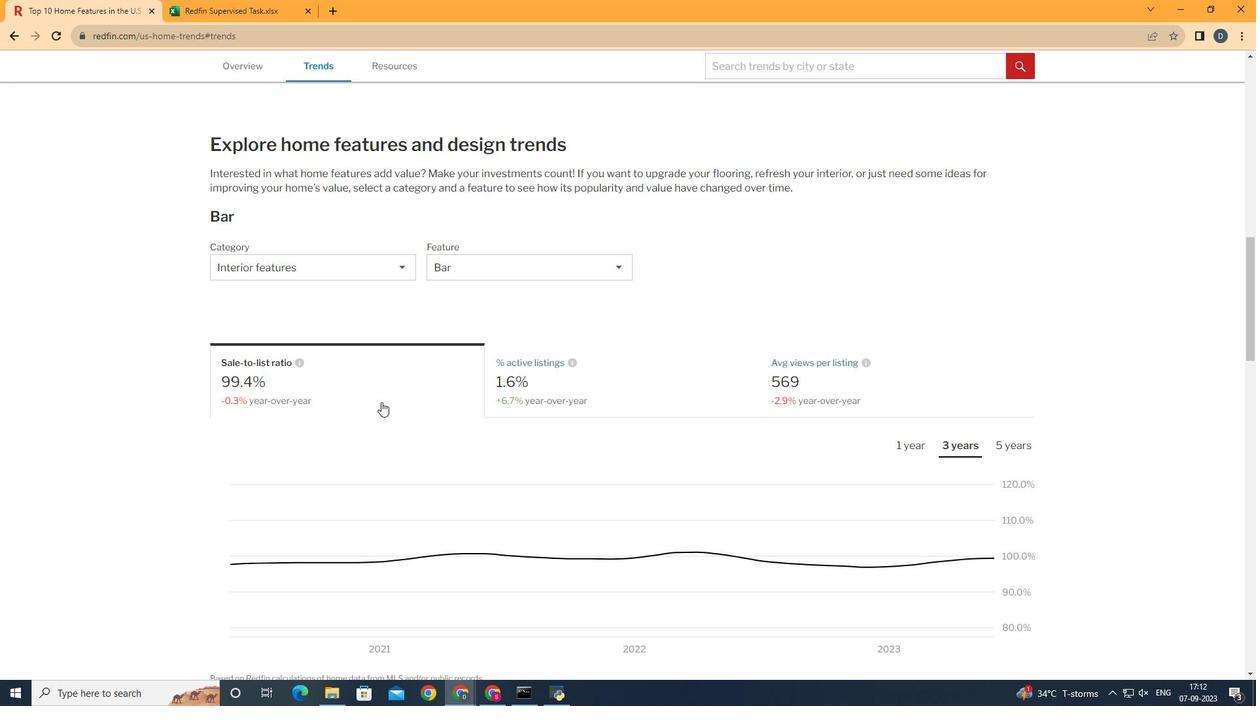 
Action: Mouse scrolled (379, 399) with delta (0, 0)
Screenshot: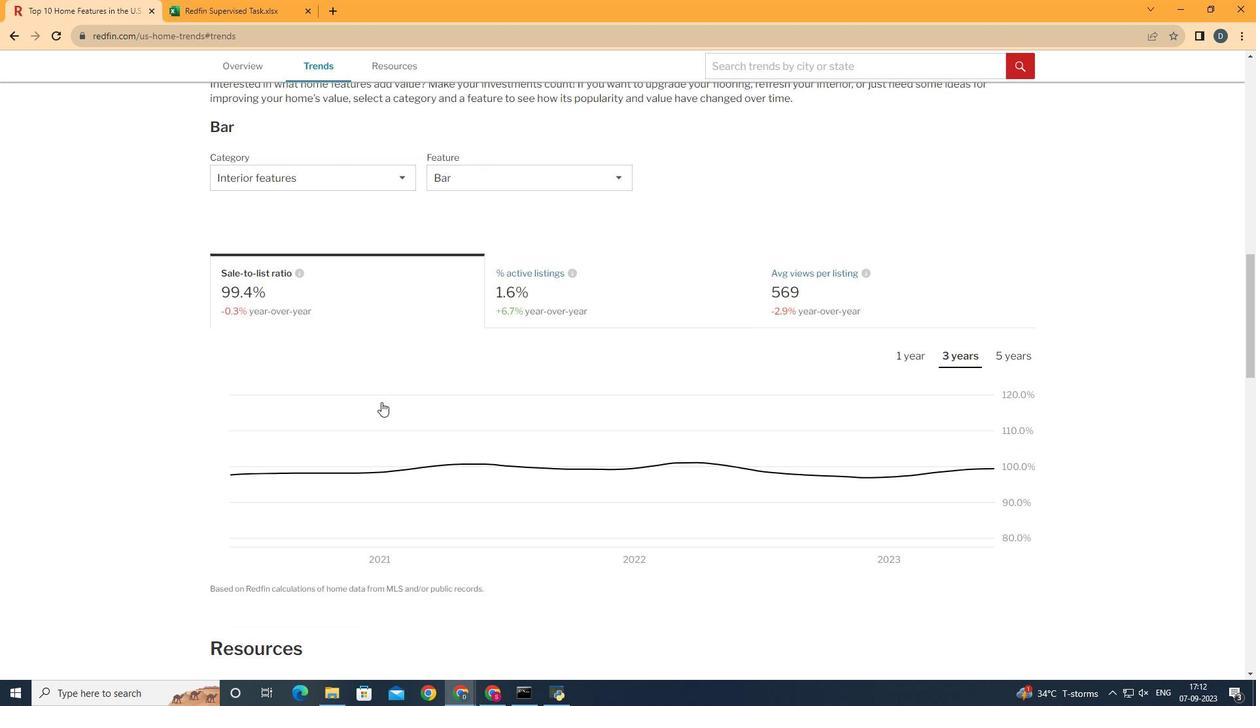 
Action: Mouse scrolled (379, 399) with delta (0, 0)
Screenshot: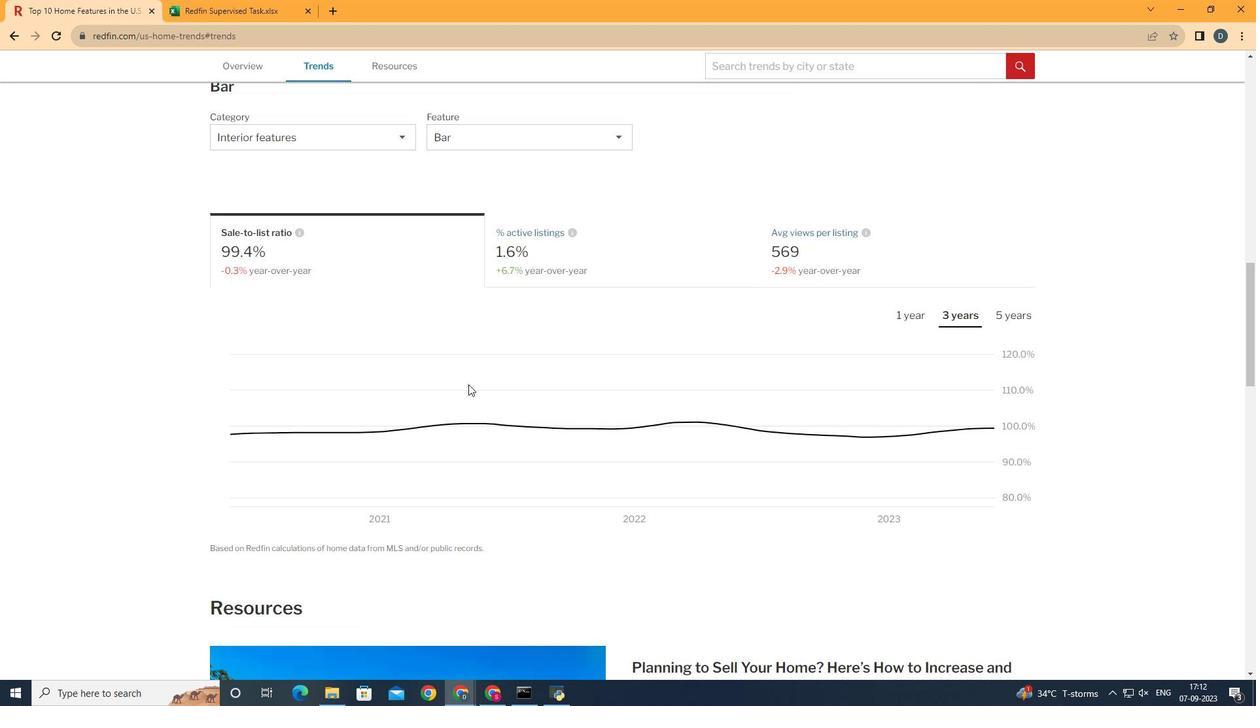 
Action: Mouse moved to (913, 311)
Screenshot: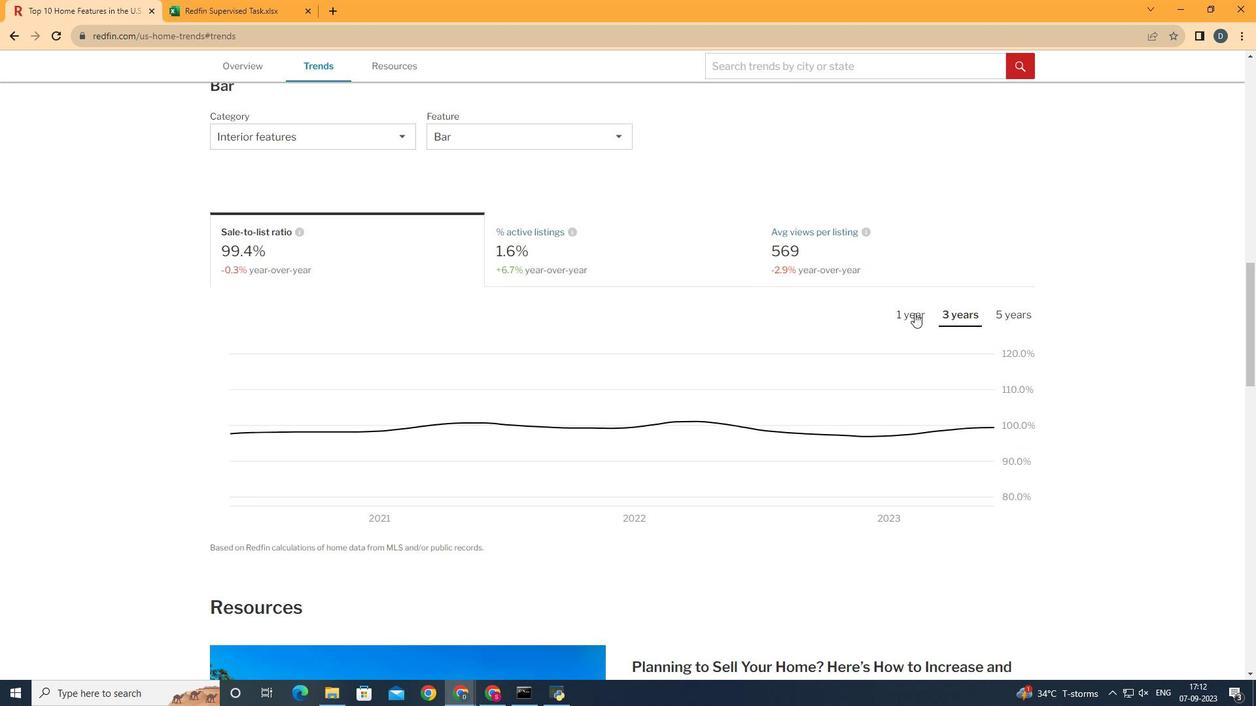 
Action: Mouse pressed left at (913, 311)
Screenshot: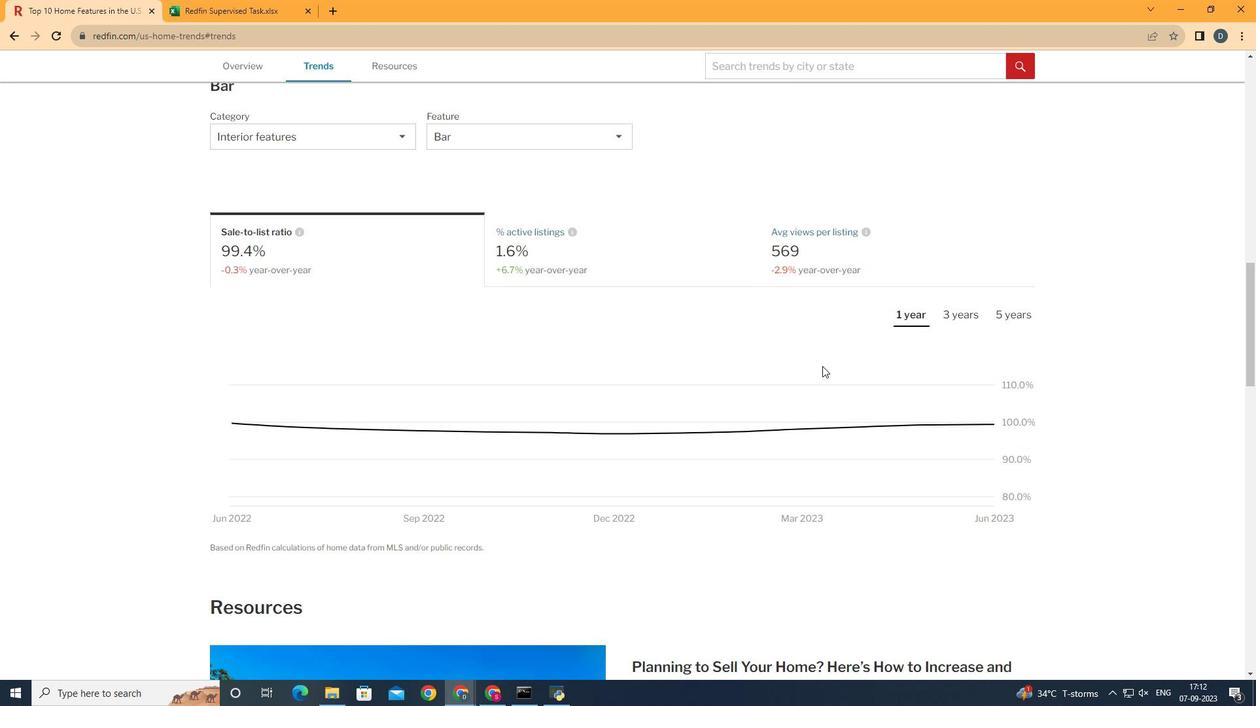 
Action: Mouse moved to (1033, 436)
Screenshot: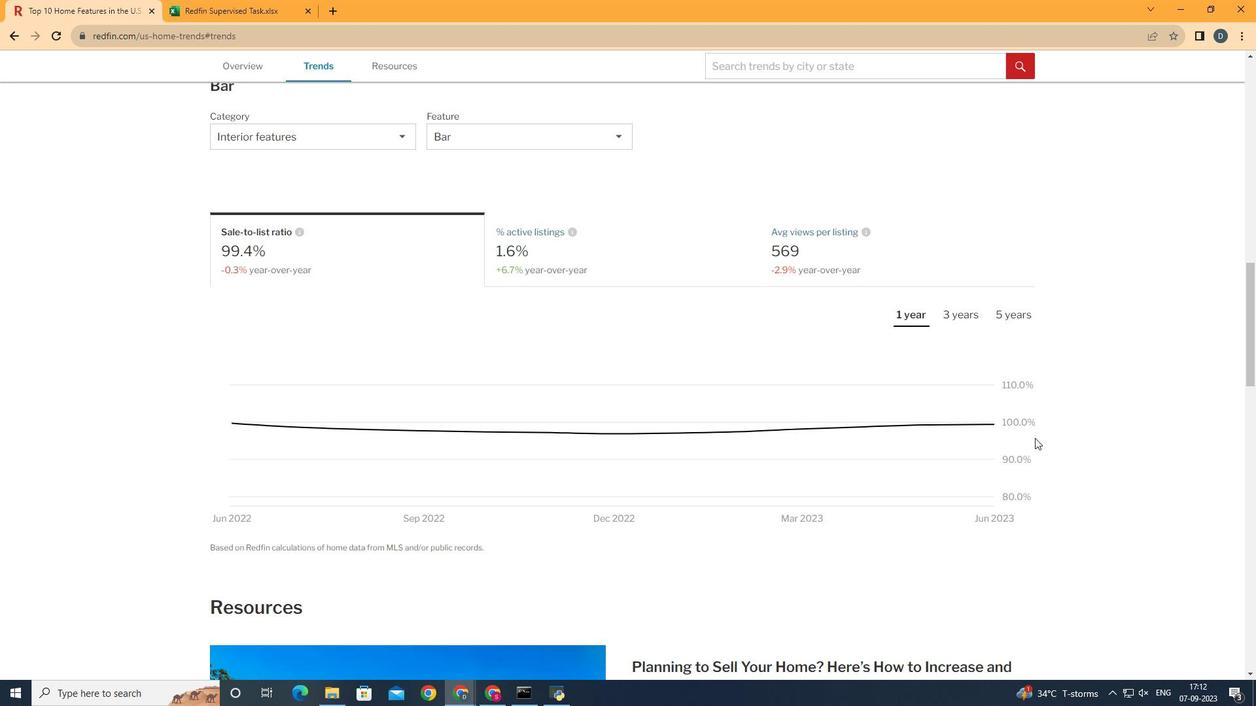 
